 Task: Look for space in Martaban, Myanmar from 5th September, 2023 to 13th September, 2023 for 6 adults in price range Rs.15000 to Rs.20000. Place can be entire place with 3 bedrooms having 3 beds and 3 bathrooms. Property type can be house, flat, guest house. Amenities needed are: washing machine. Booking option can be shelf check-in. Required host language is English.
Action: Mouse moved to (437, 90)
Screenshot: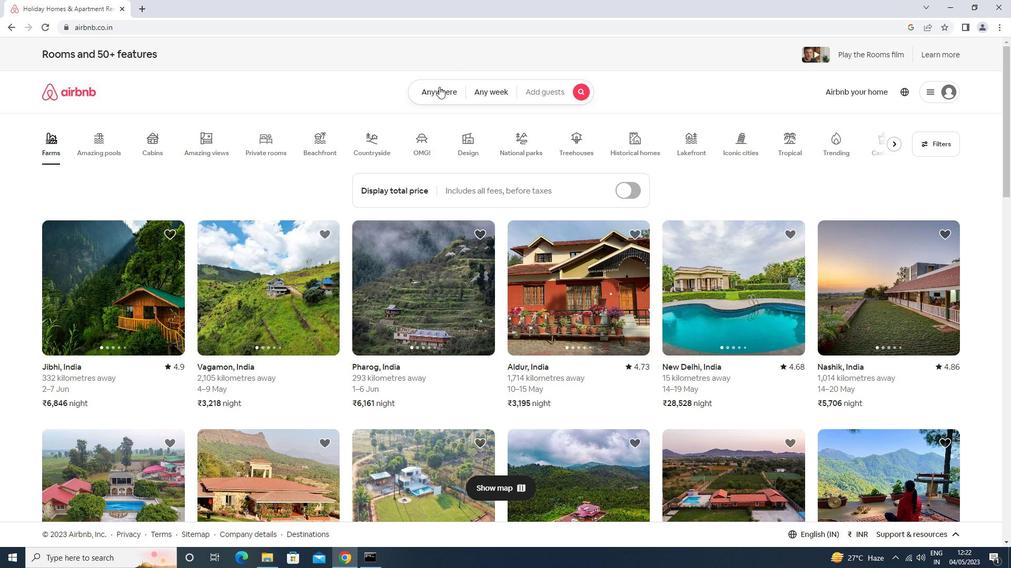 
Action: Mouse pressed left at (437, 90)
Screenshot: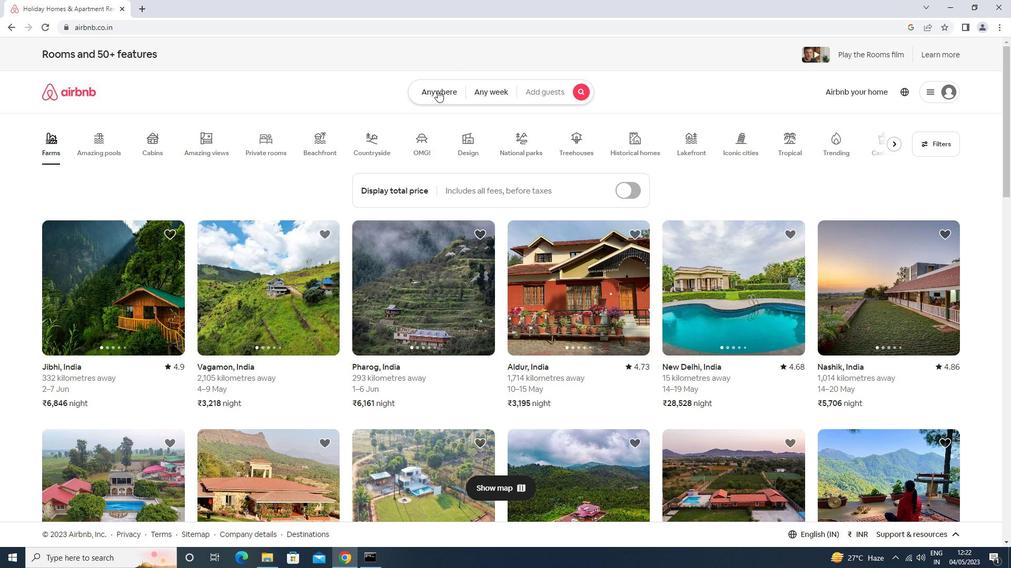 
Action: Mouse moved to (355, 142)
Screenshot: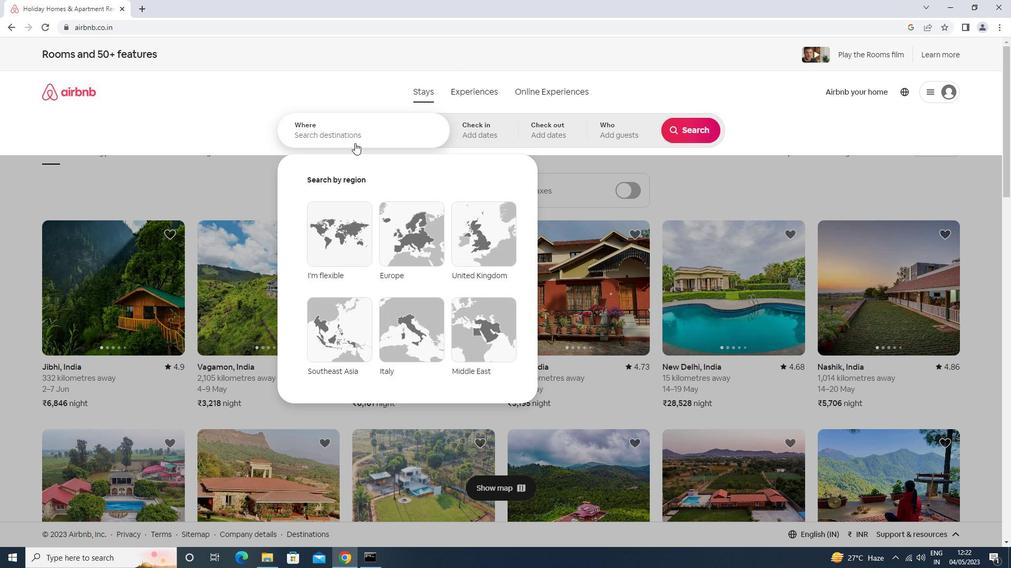 
Action: Mouse pressed left at (355, 142)
Screenshot: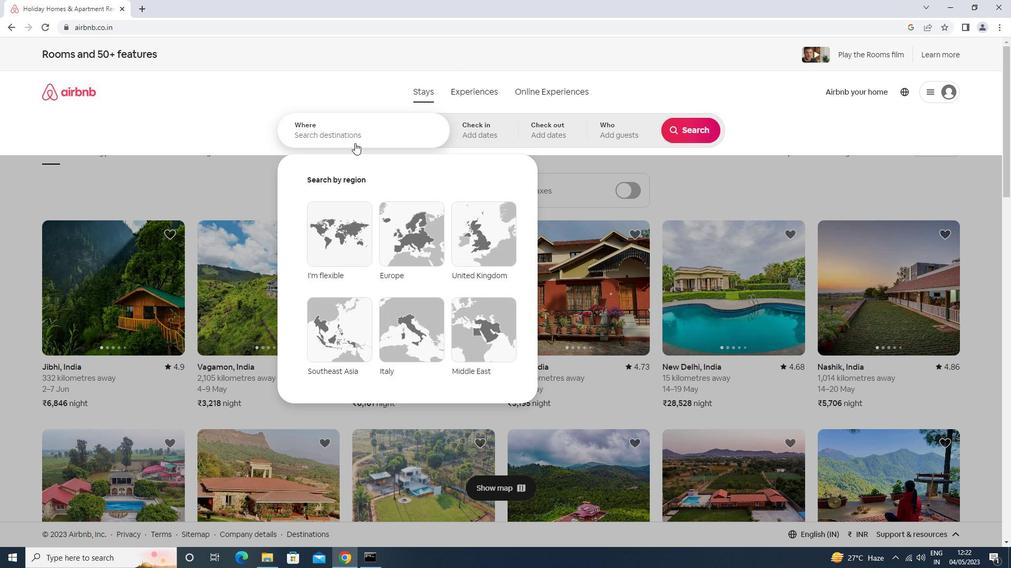 
Action: Mouse moved to (357, 134)
Screenshot: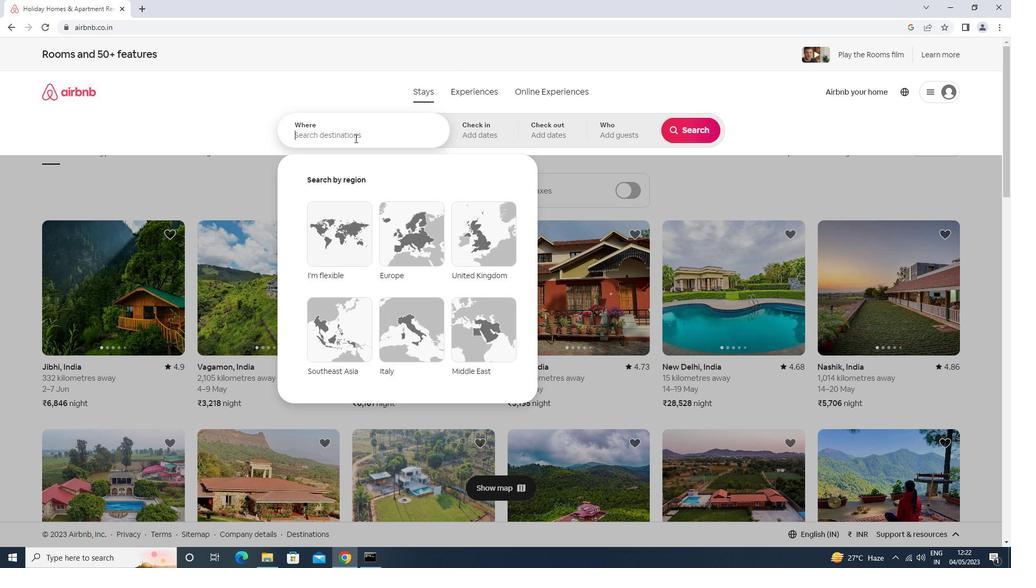 
Action: Key pressed martaban<Key.enter>
Screenshot: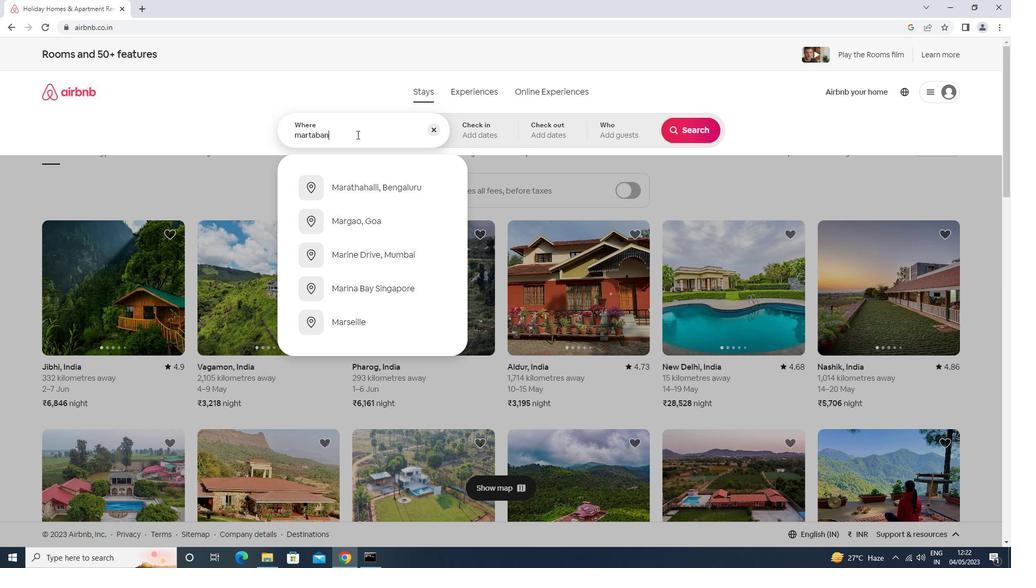 
Action: Mouse moved to (692, 213)
Screenshot: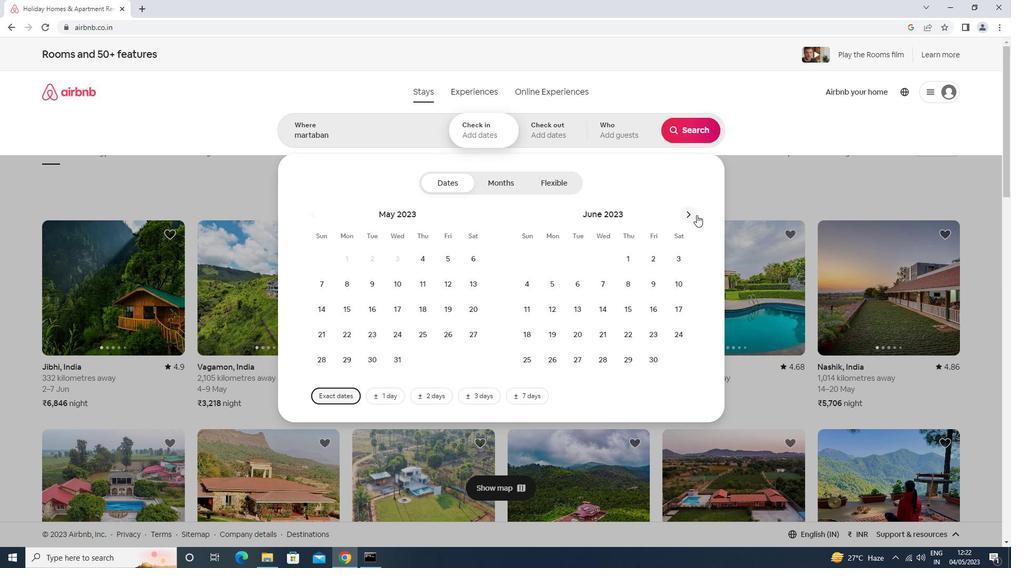
Action: Mouse pressed left at (692, 213)
Screenshot: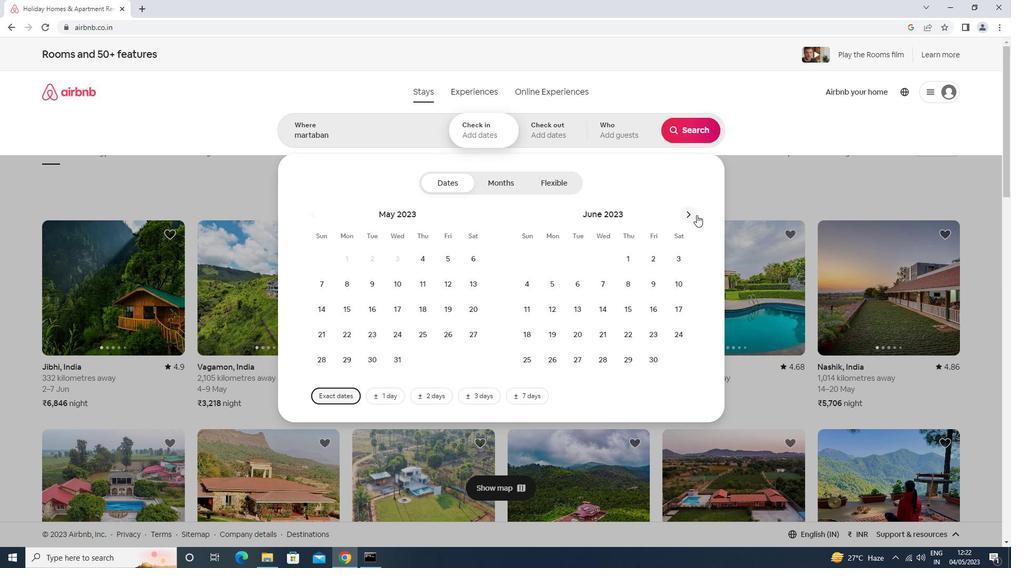 
Action: Mouse moved to (691, 213)
Screenshot: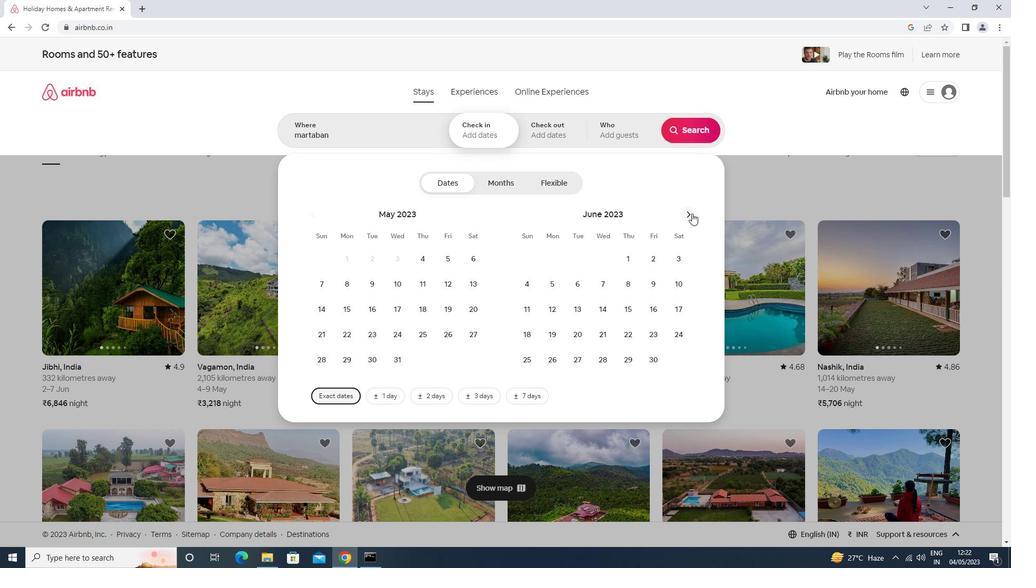 
Action: Mouse pressed left at (691, 213)
Screenshot: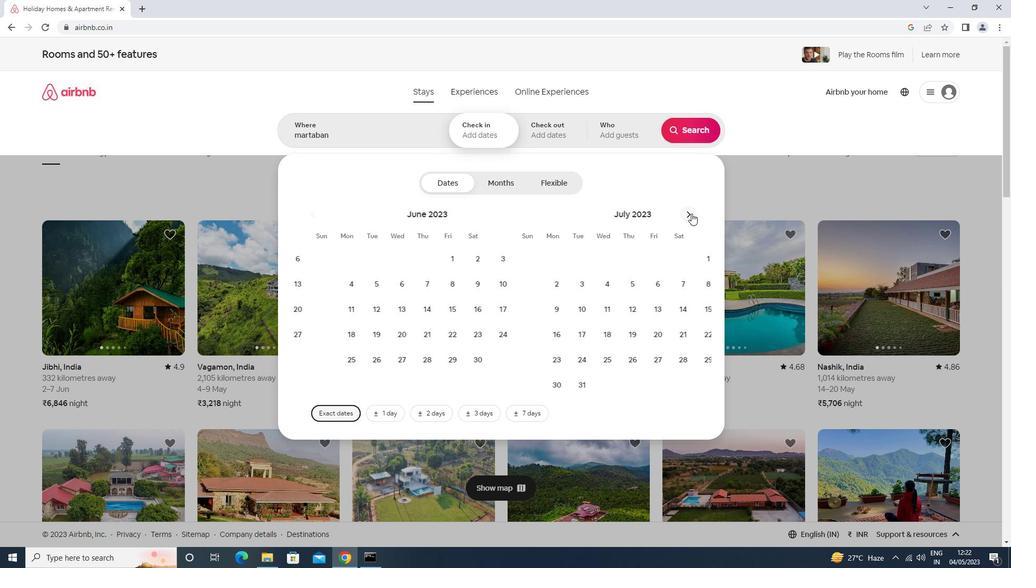 
Action: Mouse pressed left at (691, 213)
Screenshot: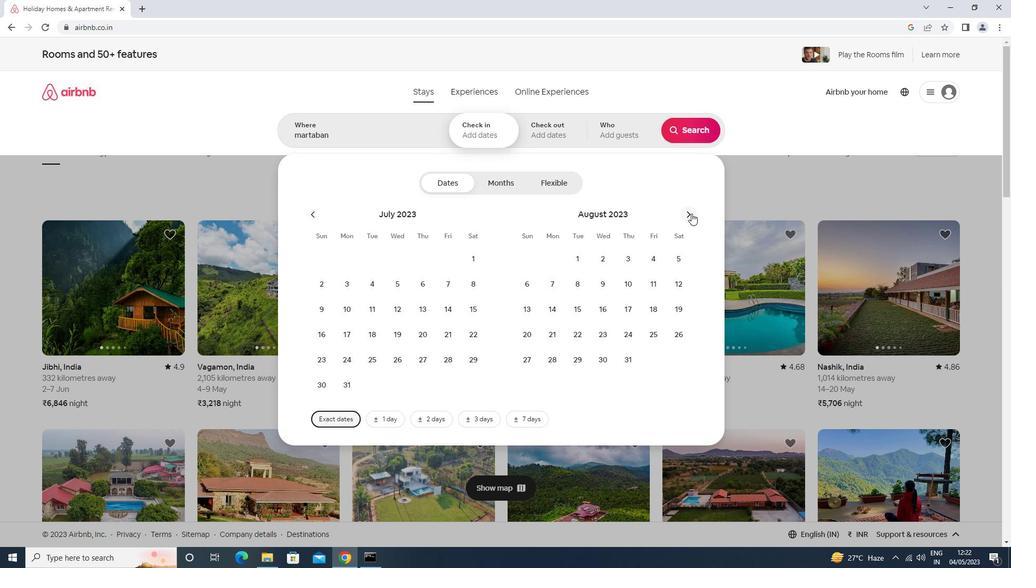 
Action: Mouse moved to (578, 289)
Screenshot: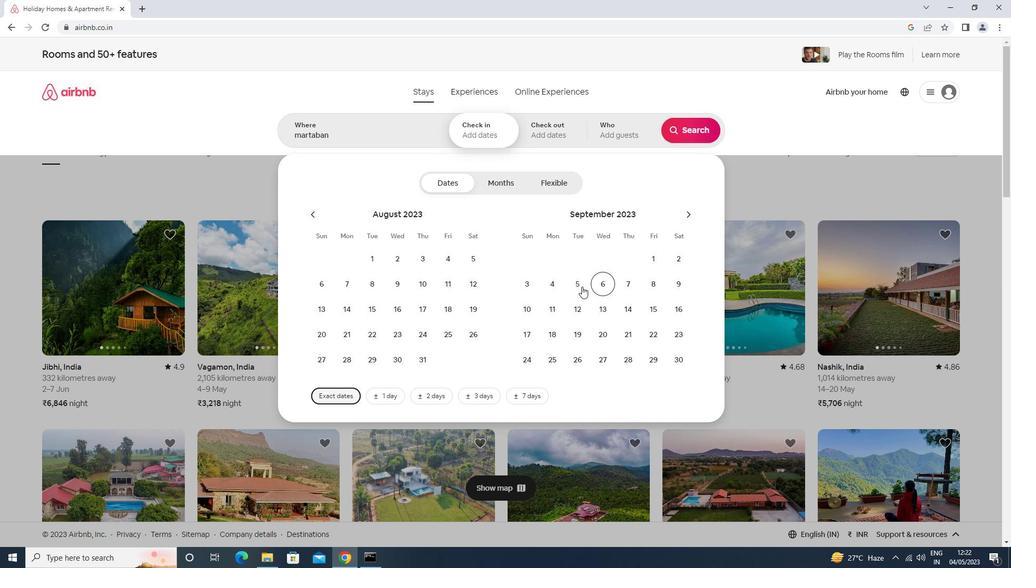 
Action: Mouse pressed left at (578, 289)
Screenshot: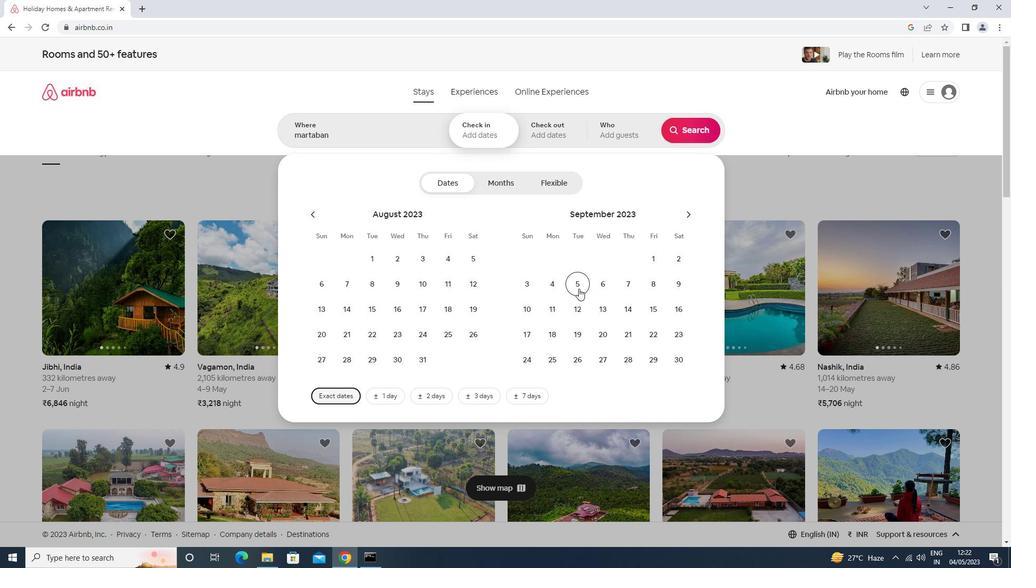 
Action: Mouse moved to (603, 316)
Screenshot: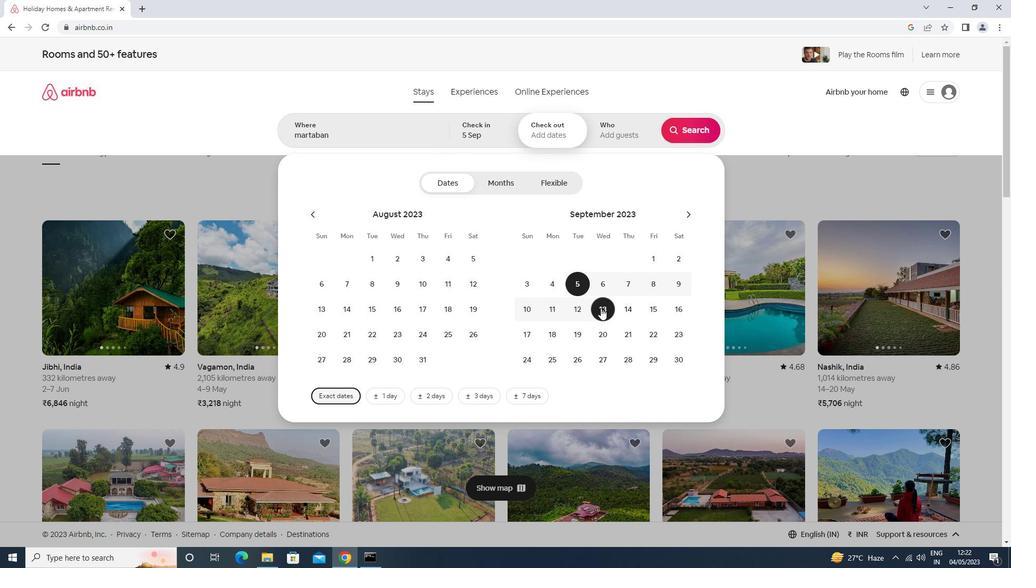 
Action: Mouse pressed left at (603, 316)
Screenshot: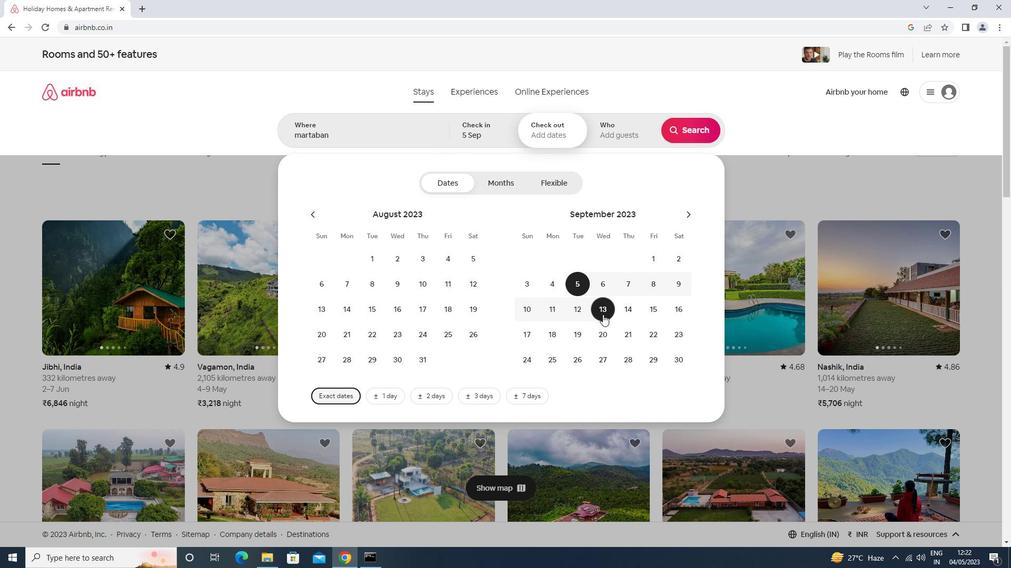 
Action: Mouse moved to (607, 141)
Screenshot: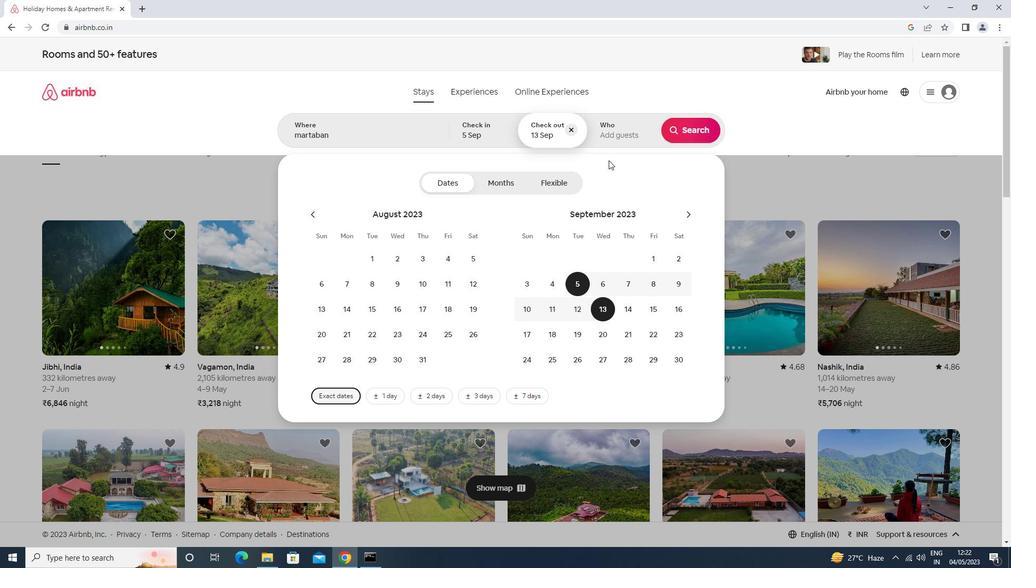 
Action: Mouse pressed left at (607, 141)
Screenshot: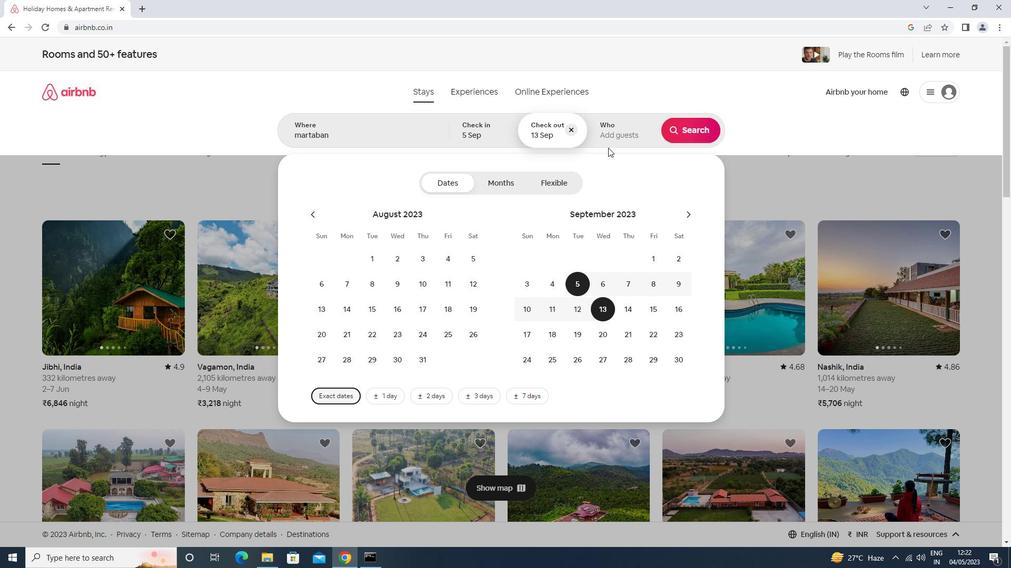 
Action: Mouse moved to (695, 191)
Screenshot: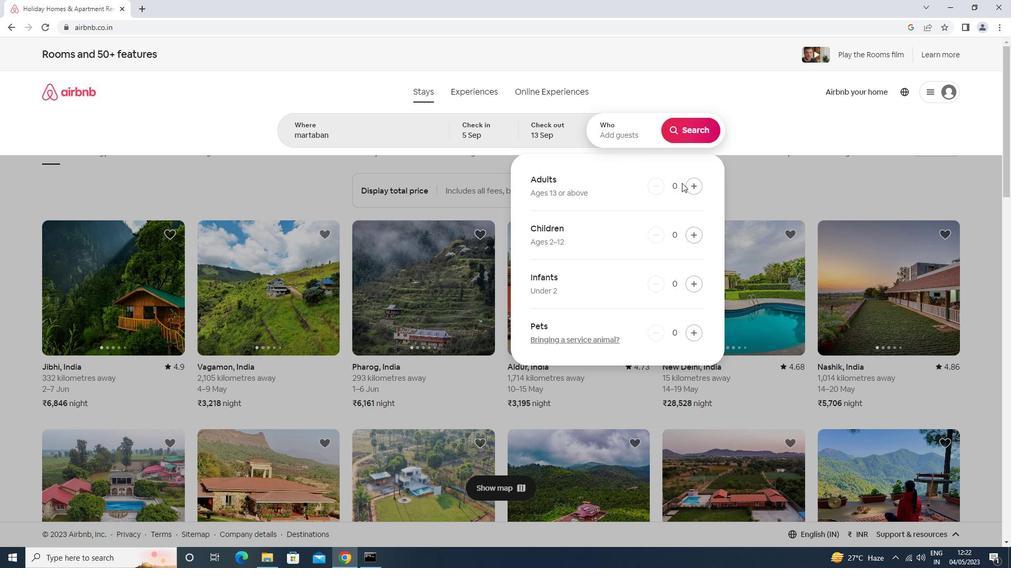 
Action: Mouse pressed left at (695, 191)
Screenshot: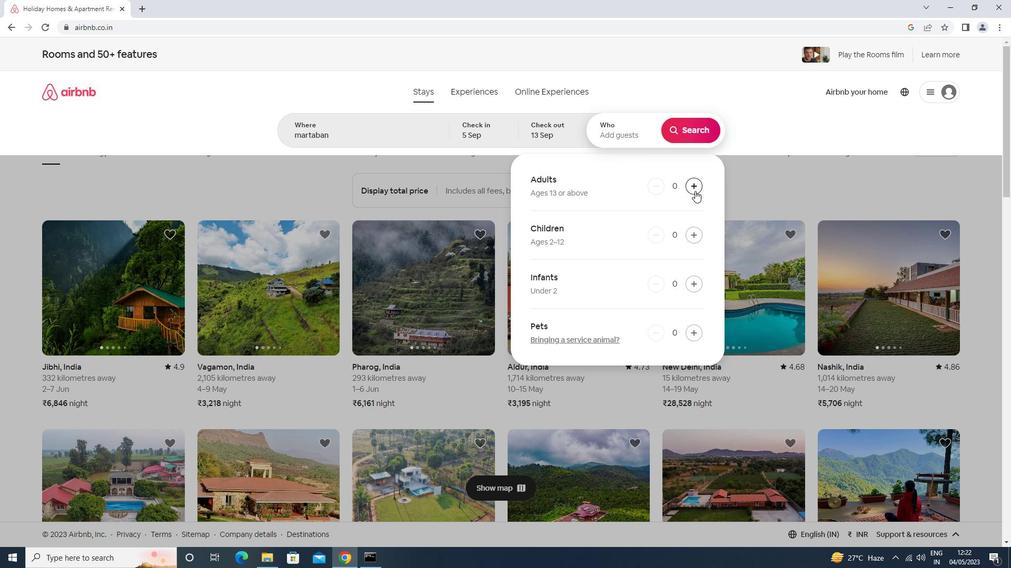 
Action: Mouse pressed left at (695, 191)
Screenshot: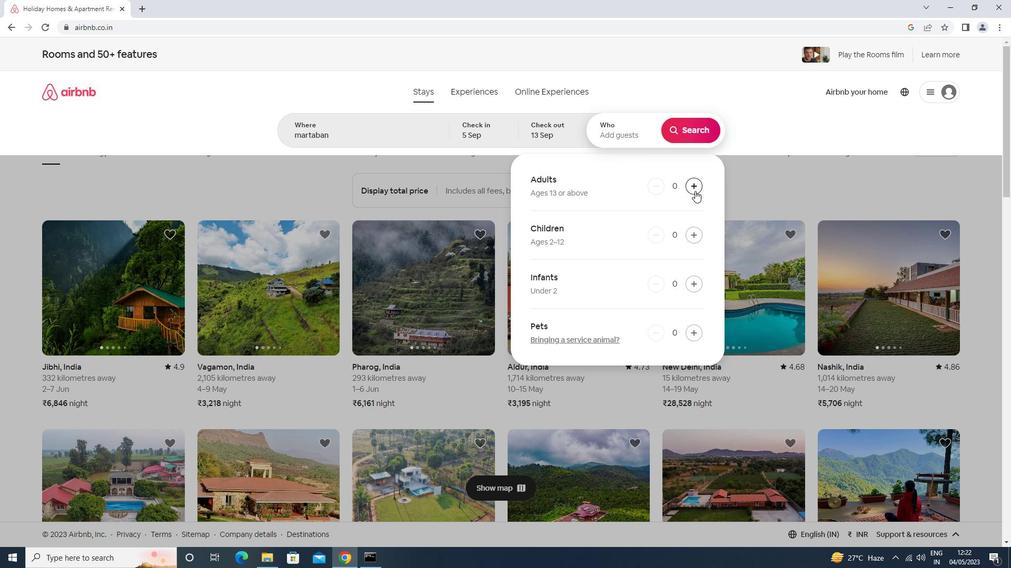 
Action: Mouse pressed left at (695, 191)
Screenshot: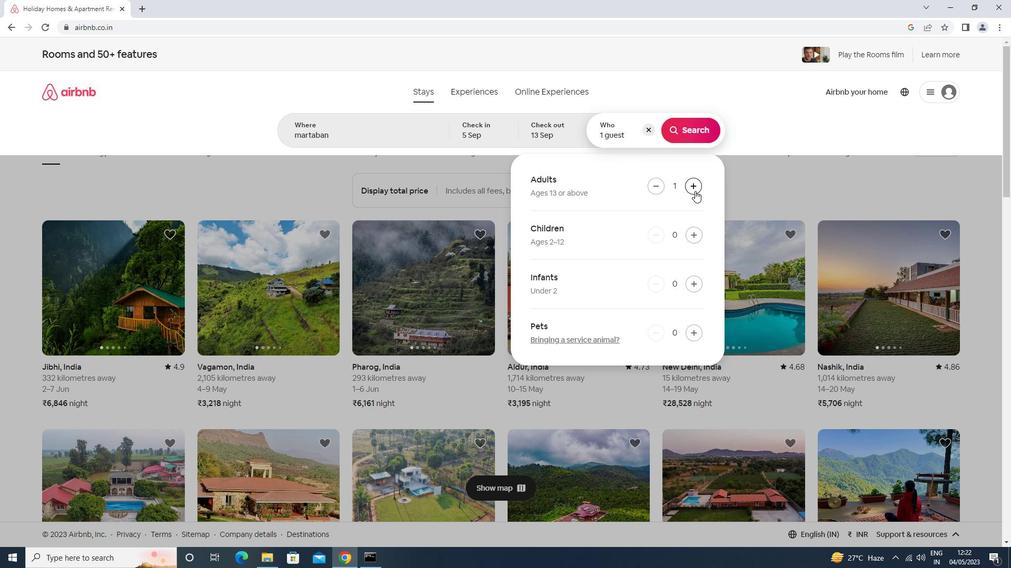 
Action: Mouse pressed left at (695, 191)
Screenshot: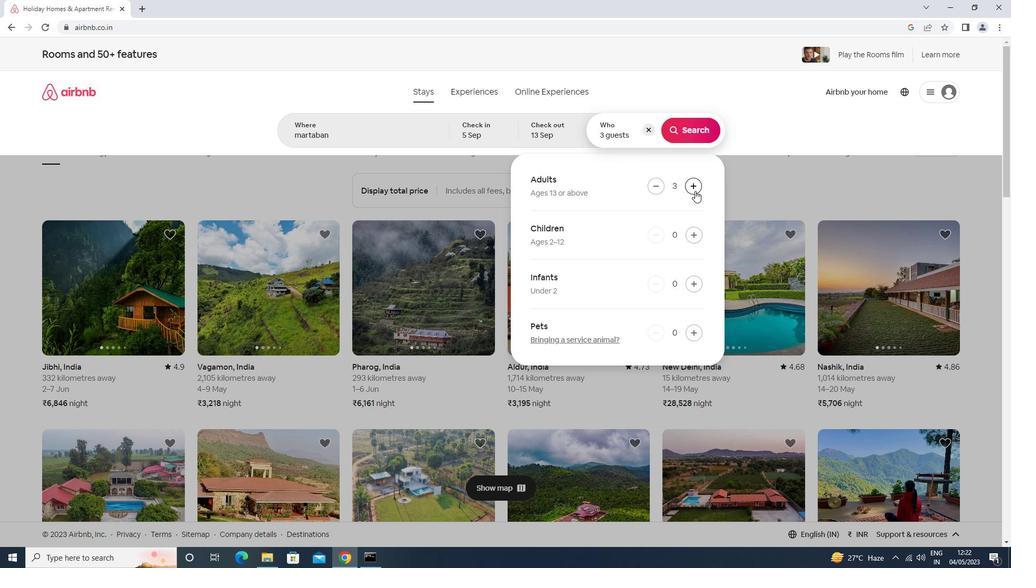 
Action: Mouse pressed left at (695, 191)
Screenshot: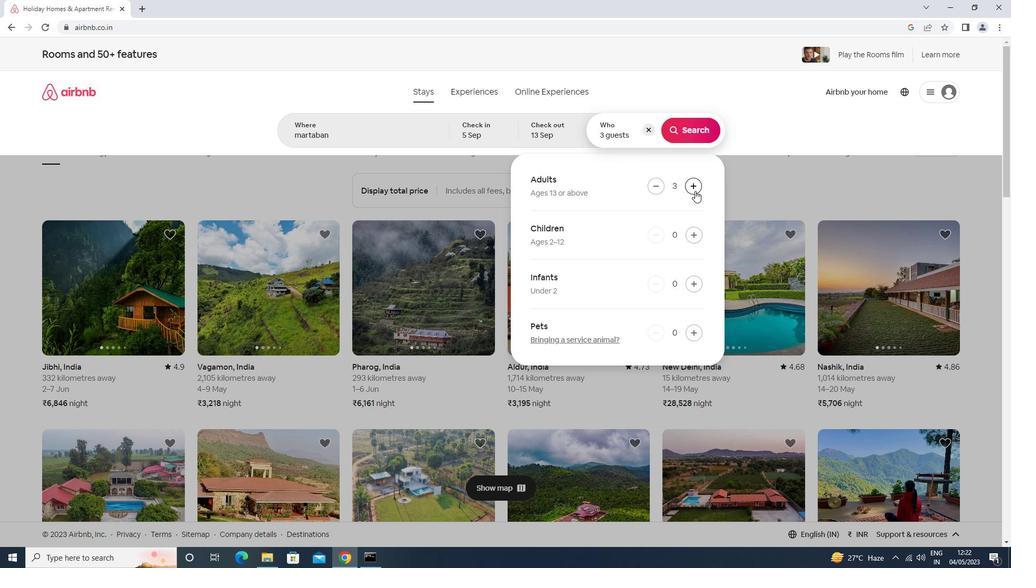 
Action: Mouse pressed left at (695, 191)
Screenshot: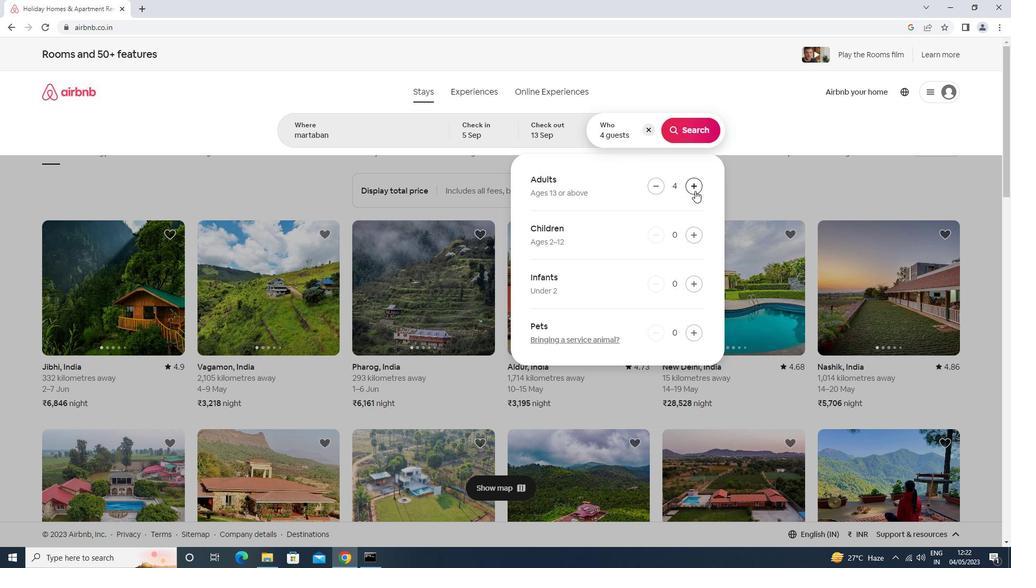 
Action: Mouse moved to (693, 126)
Screenshot: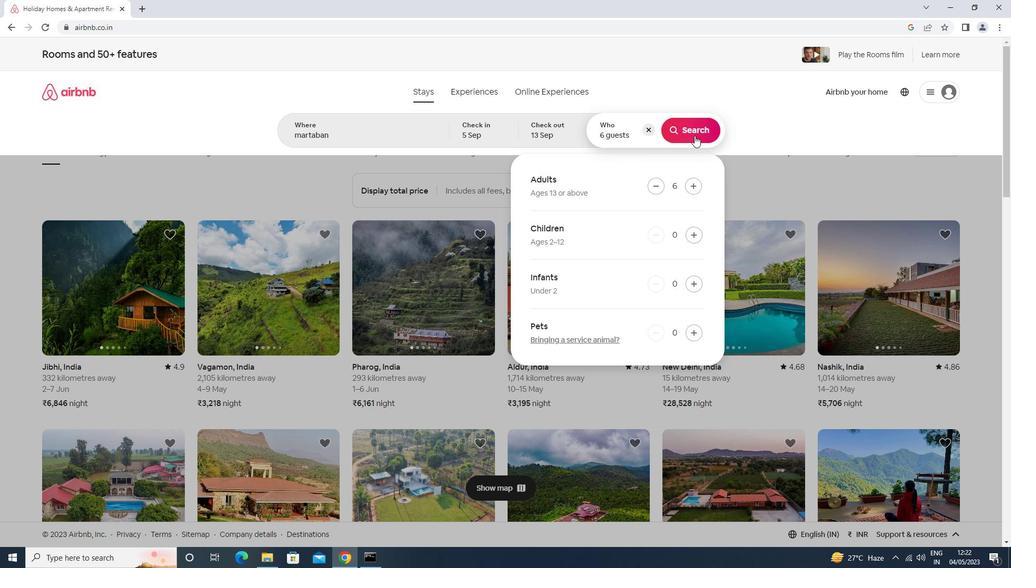 
Action: Mouse pressed left at (693, 126)
Screenshot: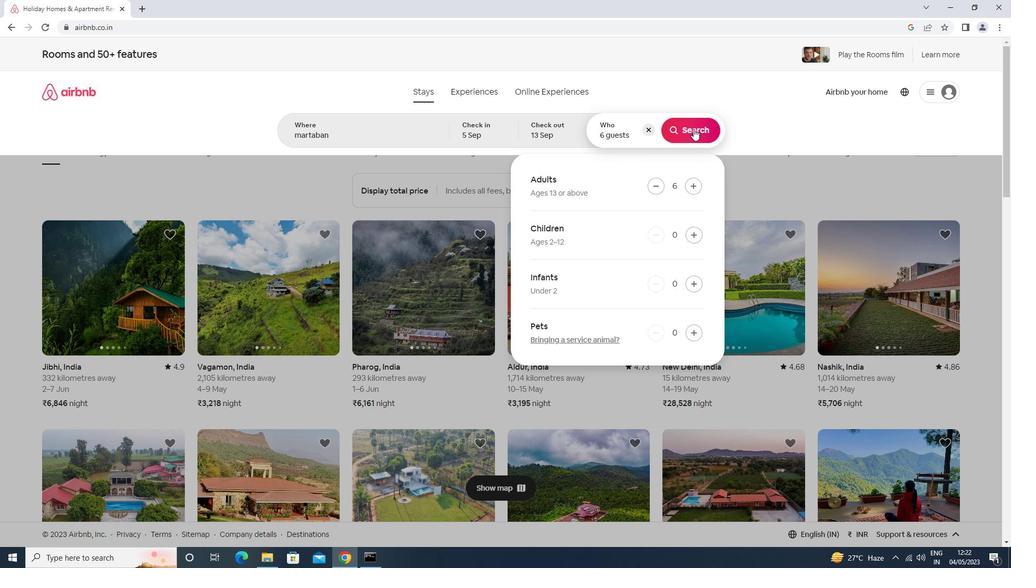 
Action: Mouse moved to (975, 95)
Screenshot: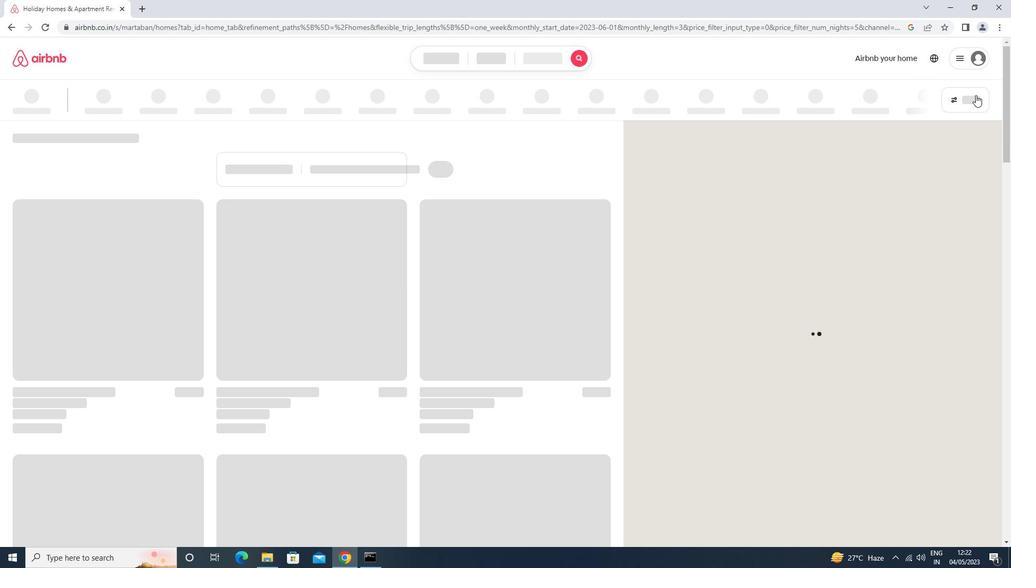 
Action: Mouse pressed left at (975, 95)
Screenshot: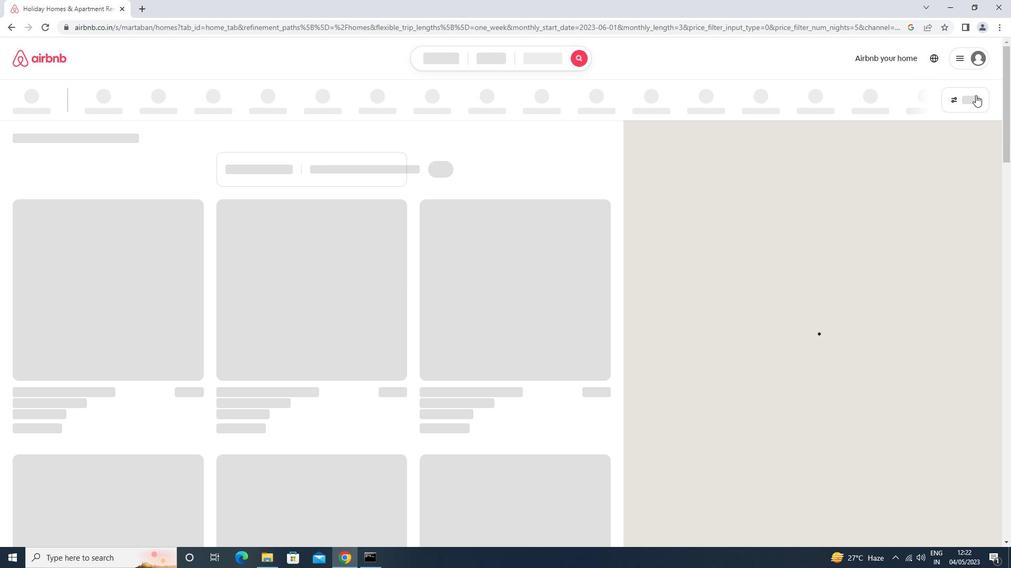 
Action: Mouse moved to (971, 99)
Screenshot: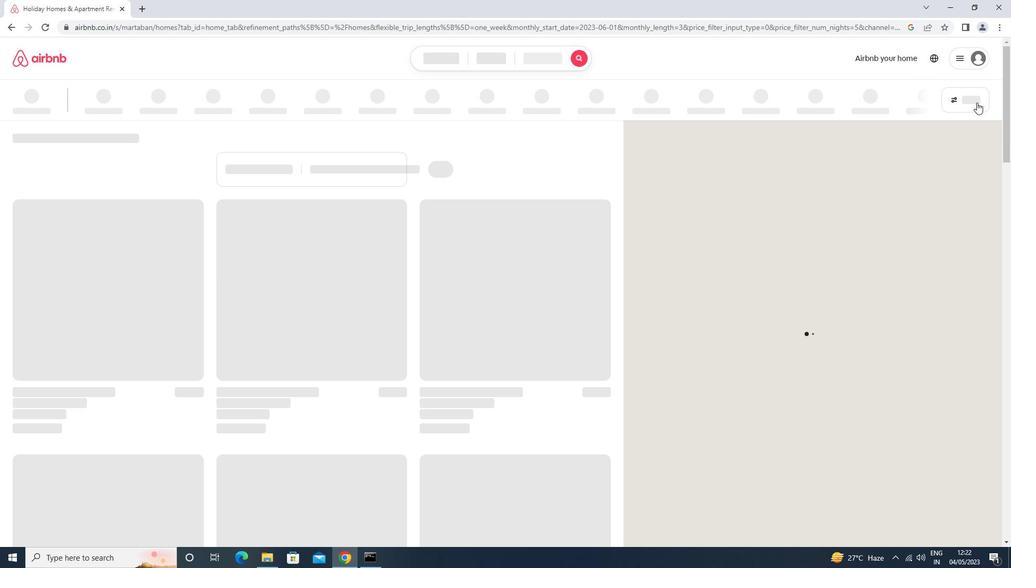 
Action: Mouse pressed left at (971, 99)
Screenshot: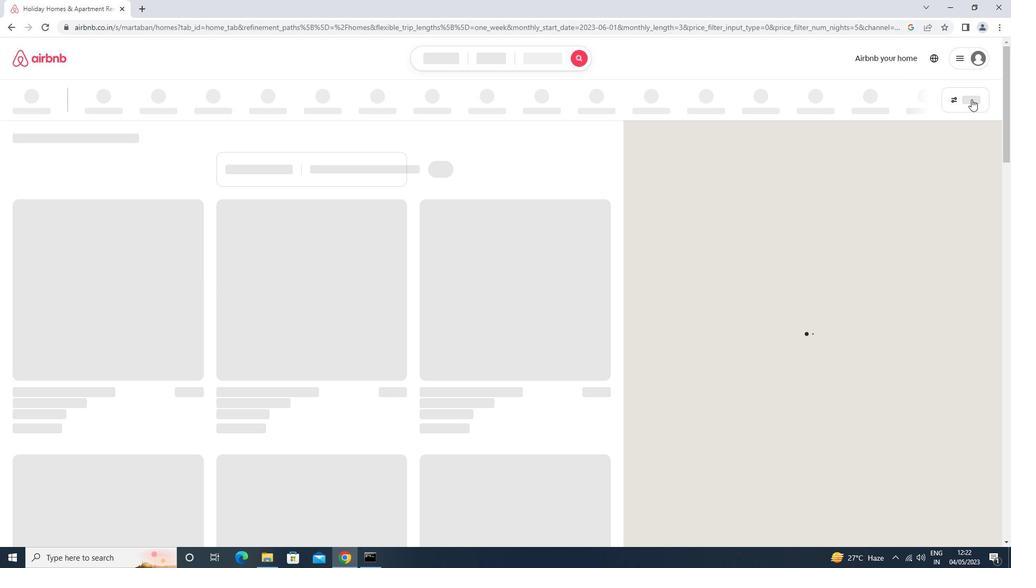 
Action: Mouse moved to (969, 99)
Screenshot: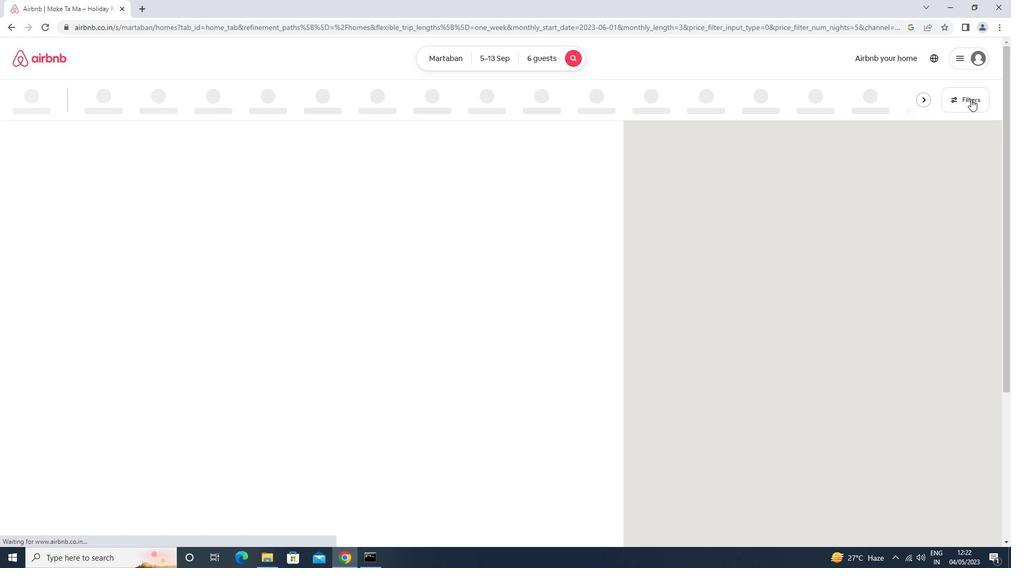 
Action: Mouse pressed left at (969, 99)
Screenshot: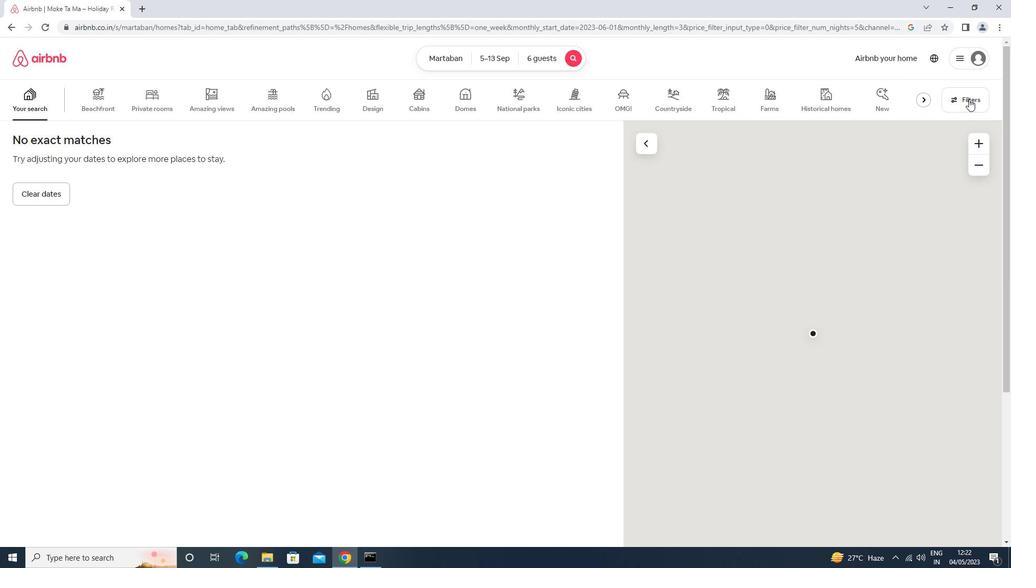 
Action: Mouse moved to (476, 168)
Screenshot: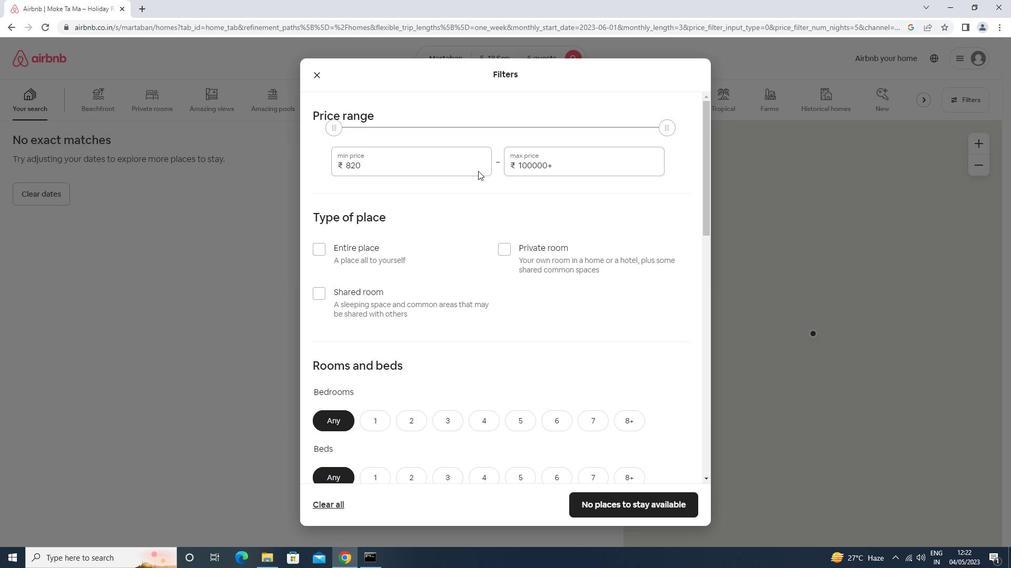 
Action: Mouse pressed left at (476, 168)
Screenshot: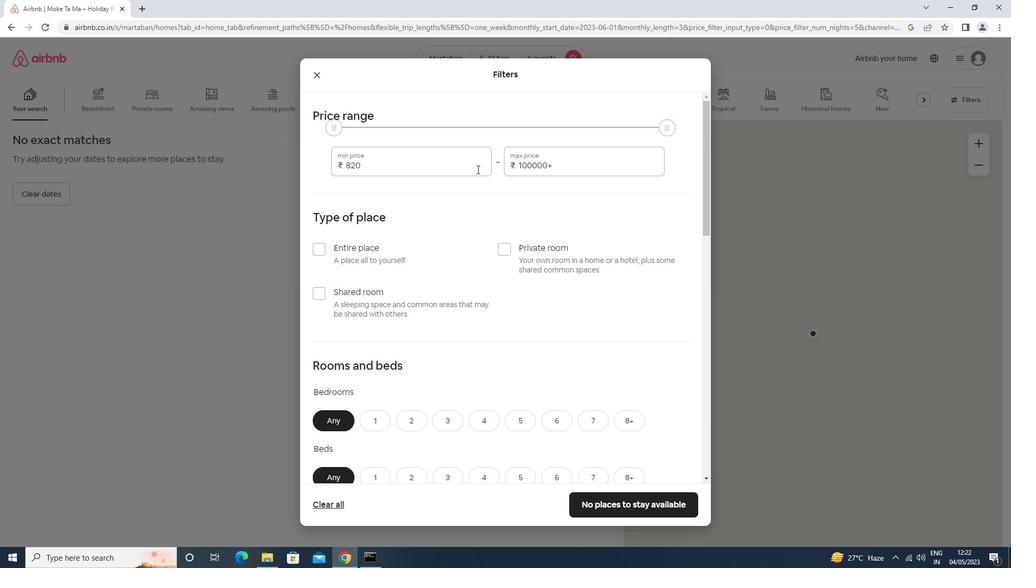 
Action: Key pressed <Key.backspace><Key.backspace><Key.backspace><Key.backspace><Key.backspace>15000<Key.tab>20000
Screenshot: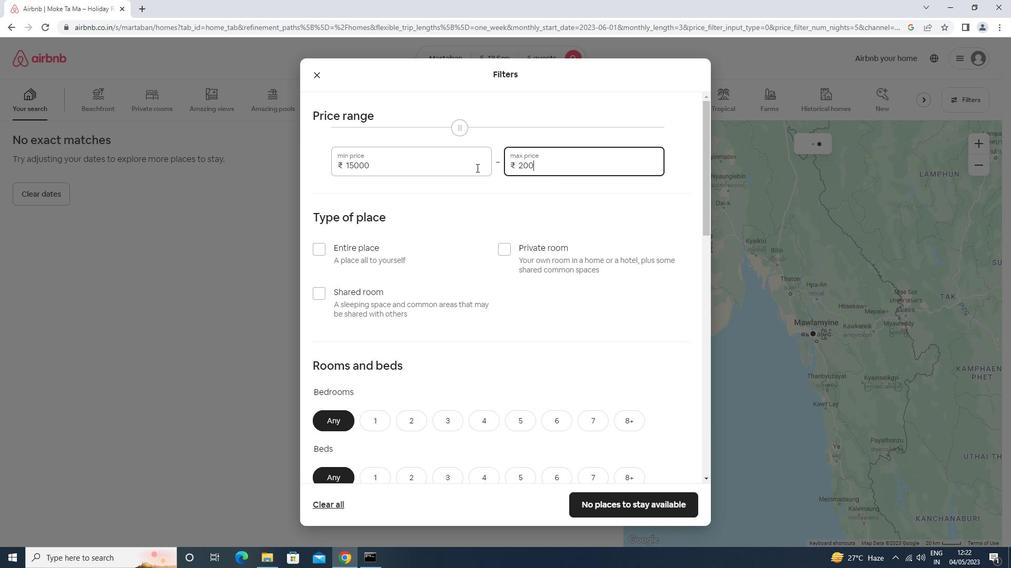 
Action: Mouse moved to (365, 248)
Screenshot: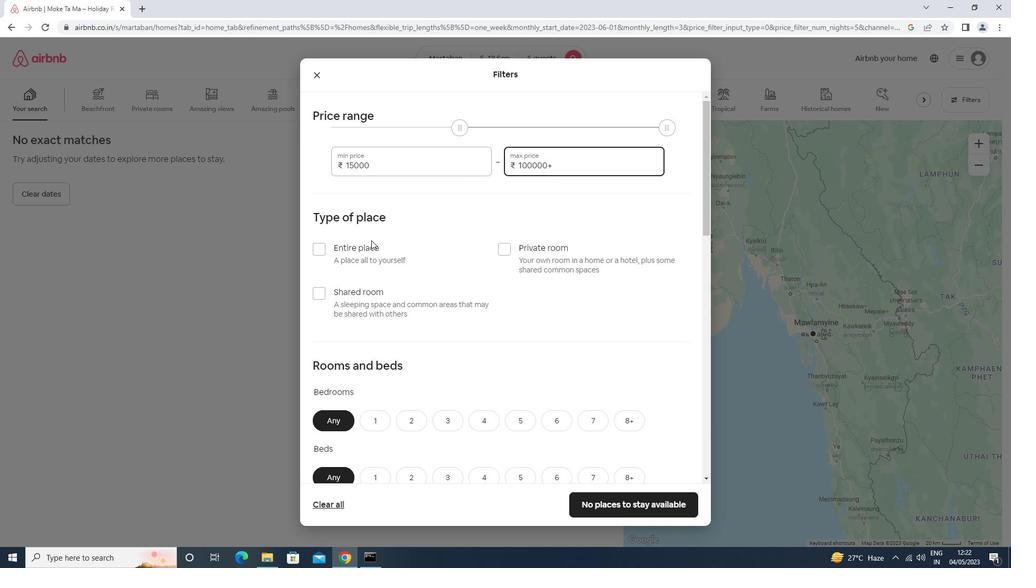 
Action: Mouse pressed left at (365, 248)
Screenshot: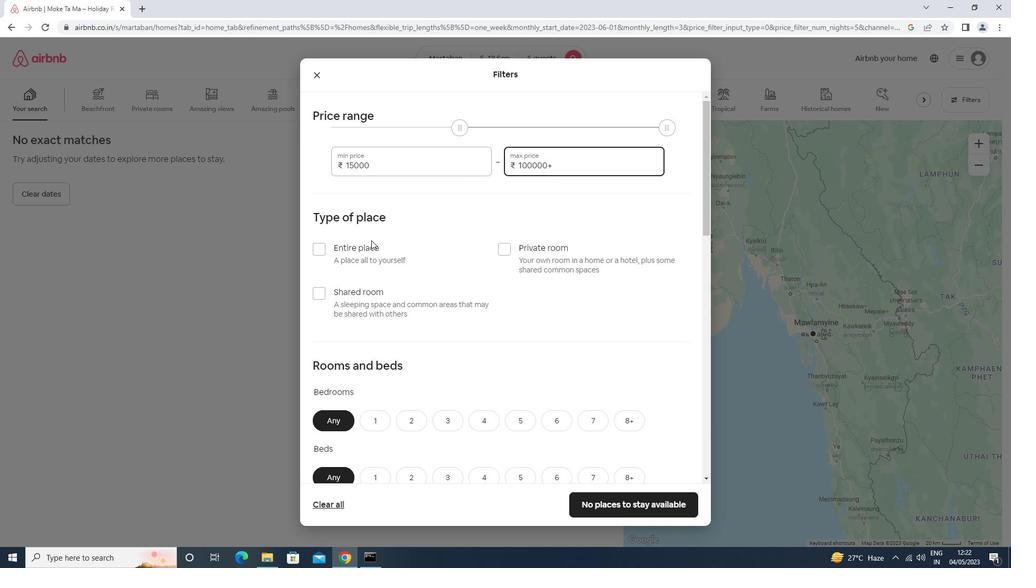 
Action: Mouse moved to (364, 250)
Screenshot: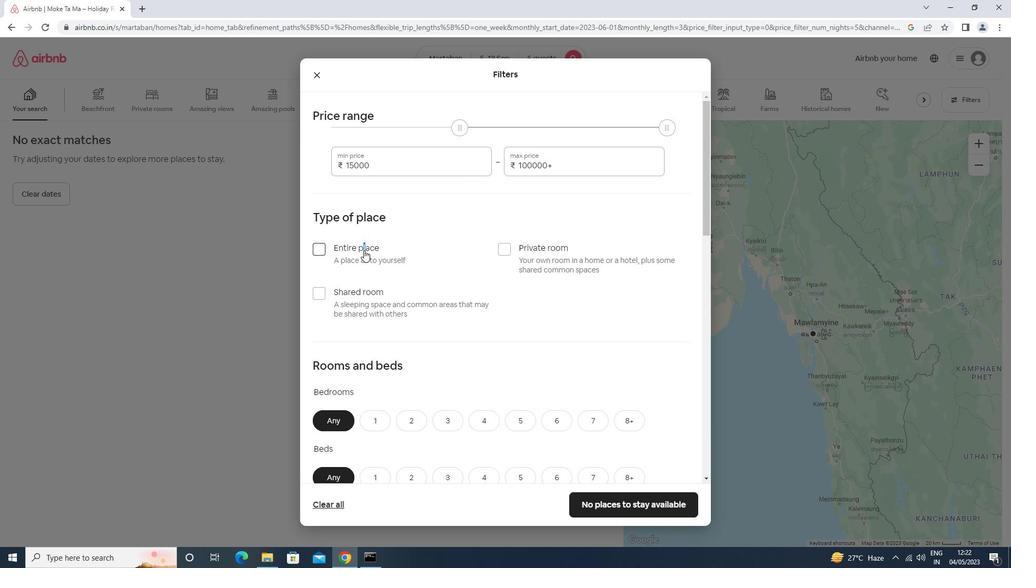 
Action: Mouse scrolled (364, 250) with delta (0, 0)
Screenshot: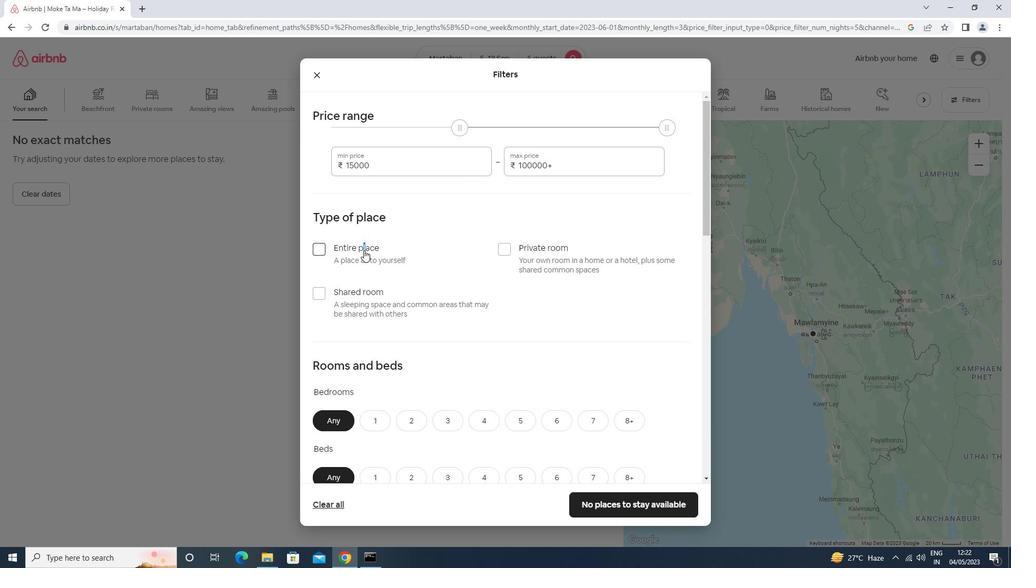 
Action: Mouse scrolled (364, 250) with delta (0, 0)
Screenshot: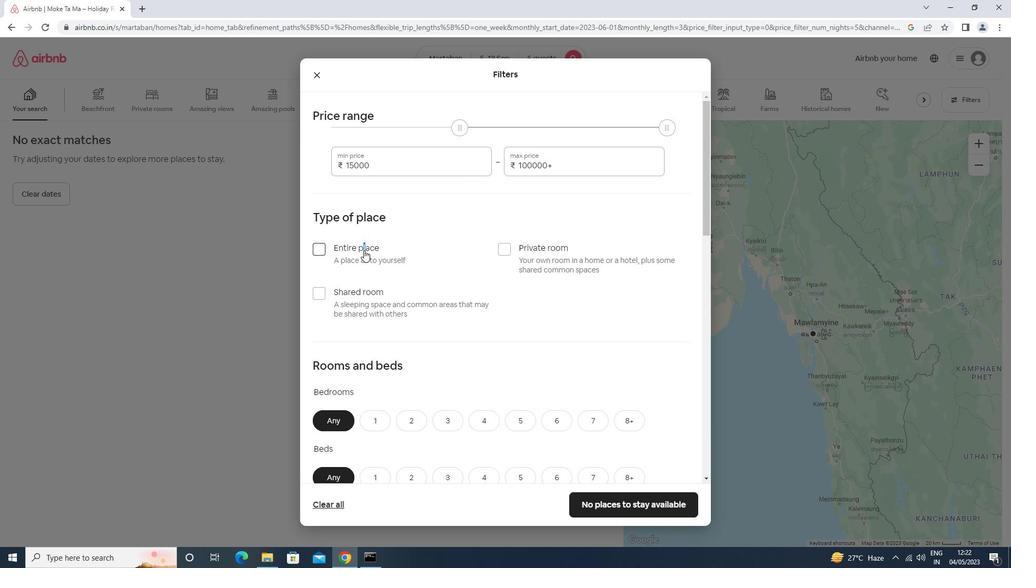 
Action: Mouse scrolled (364, 250) with delta (0, 0)
Screenshot: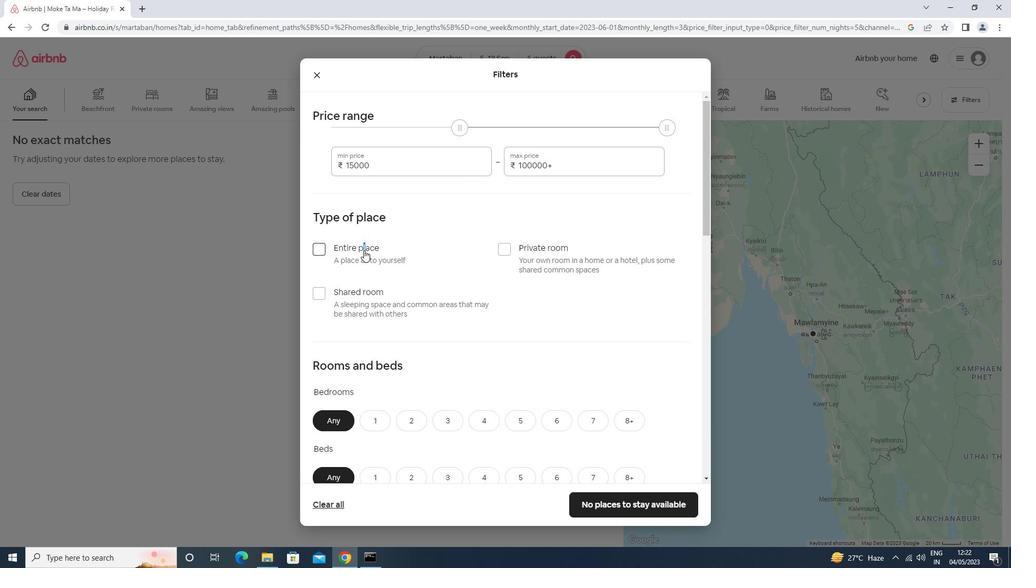 
Action: Mouse moved to (446, 261)
Screenshot: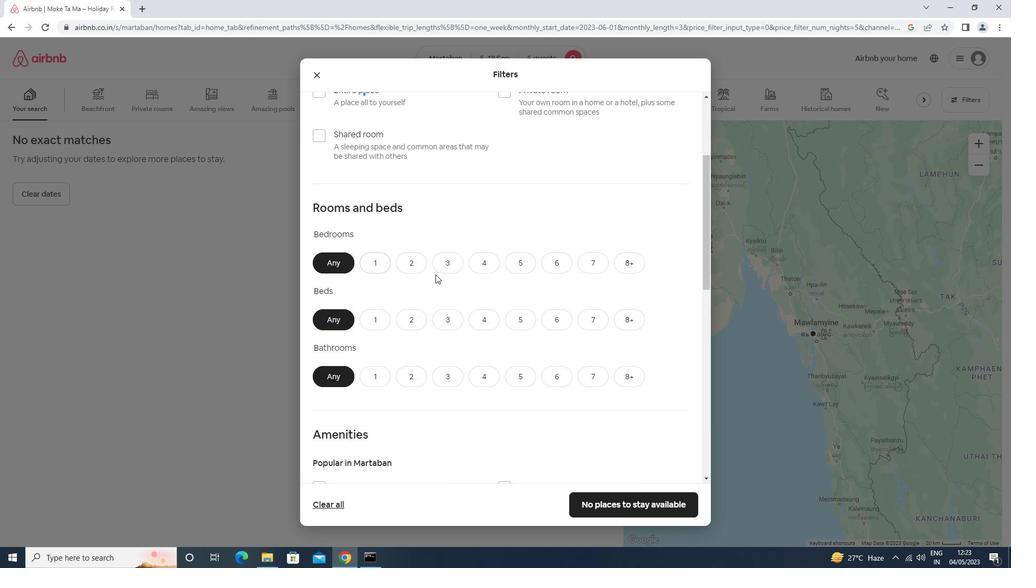 
Action: Mouse pressed left at (446, 261)
Screenshot: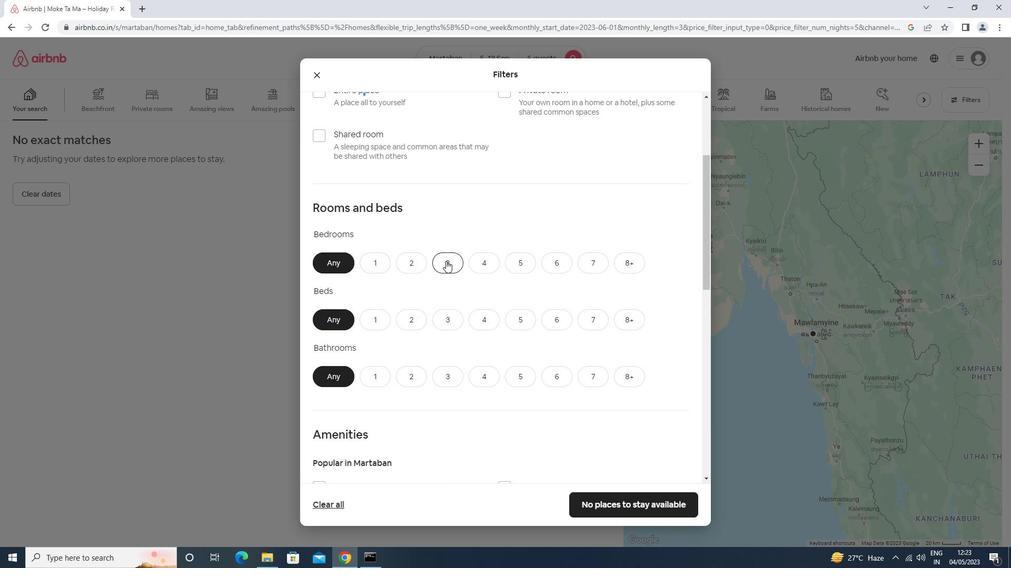 
Action: Mouse moved to (457, 324)
Screenshot: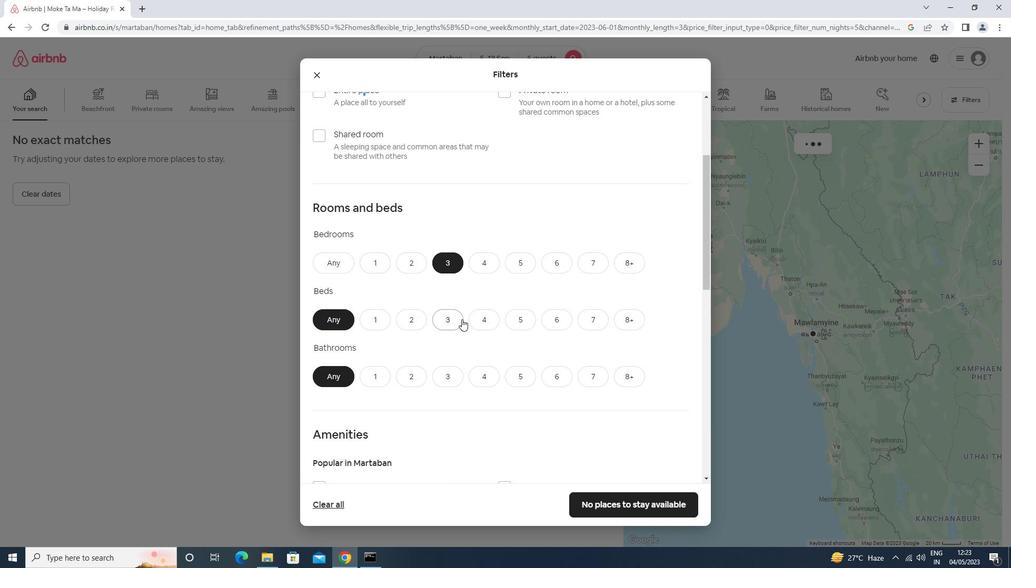 
Action: Mouse pressed left at (457, 324)
Screenshot: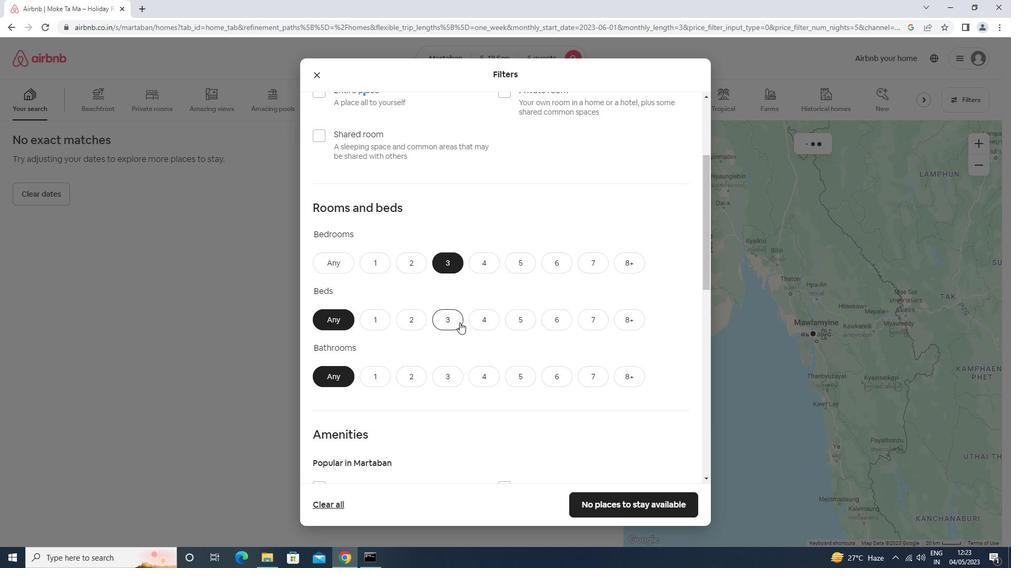 
Action: Mouse moved to (445, 381)
Screenshot: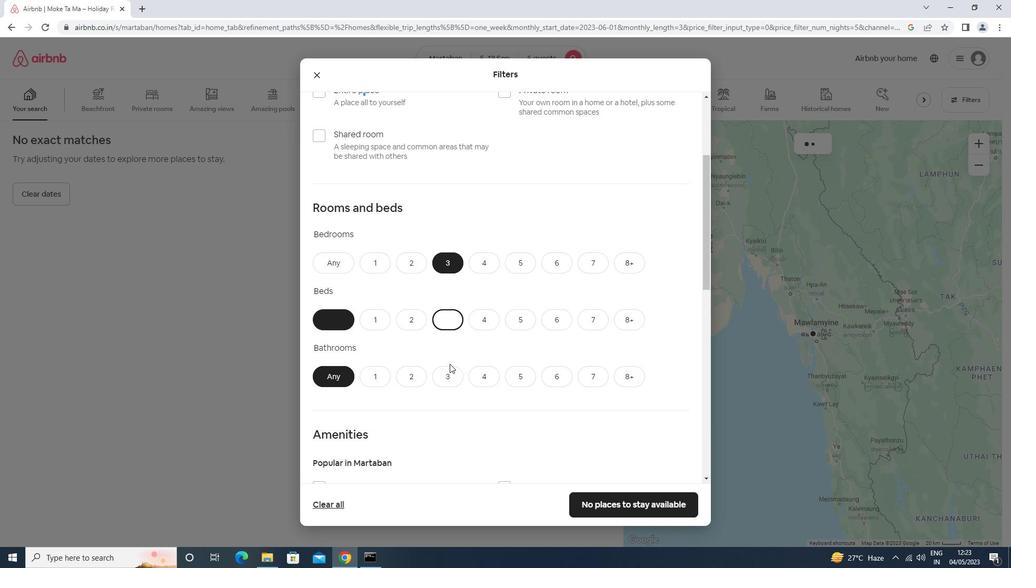 
Action: Mouse pressed left at (445, 381)
Screenshot: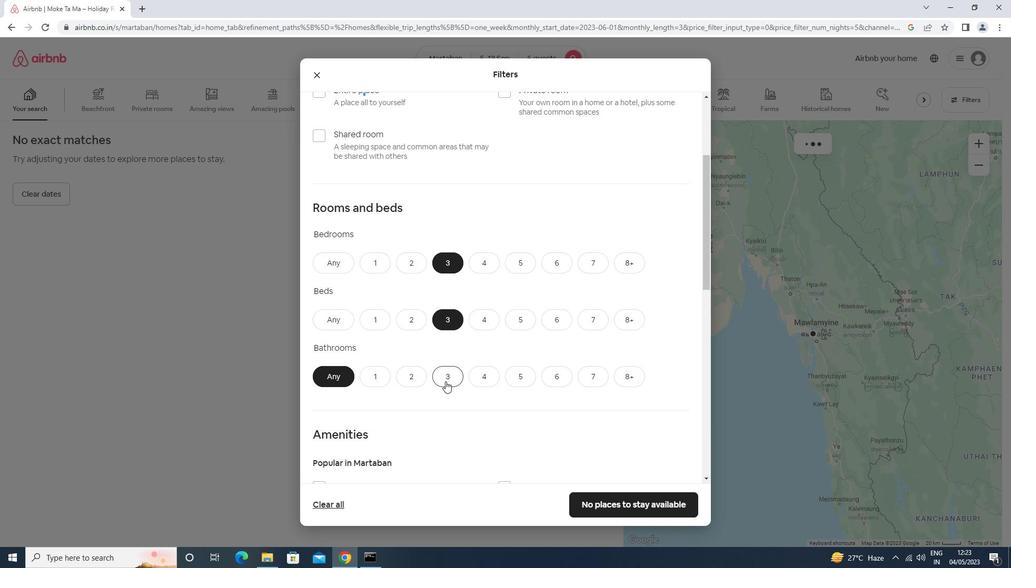 
Action: Mouse moved to (445, 379)
Screenshot: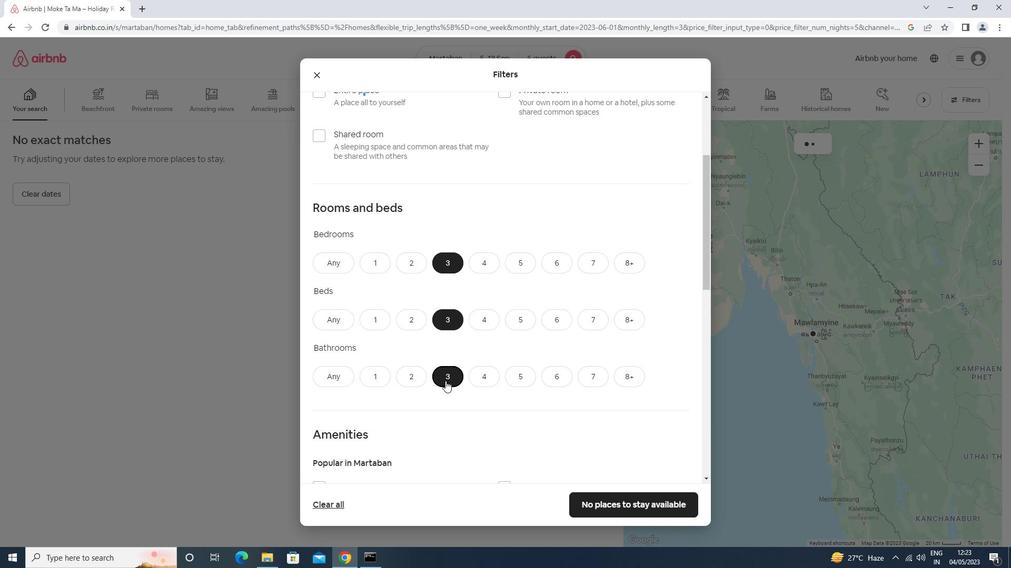 
Action: Mouse scrolled (445, 379) with delta (0, 0)
Screenshot: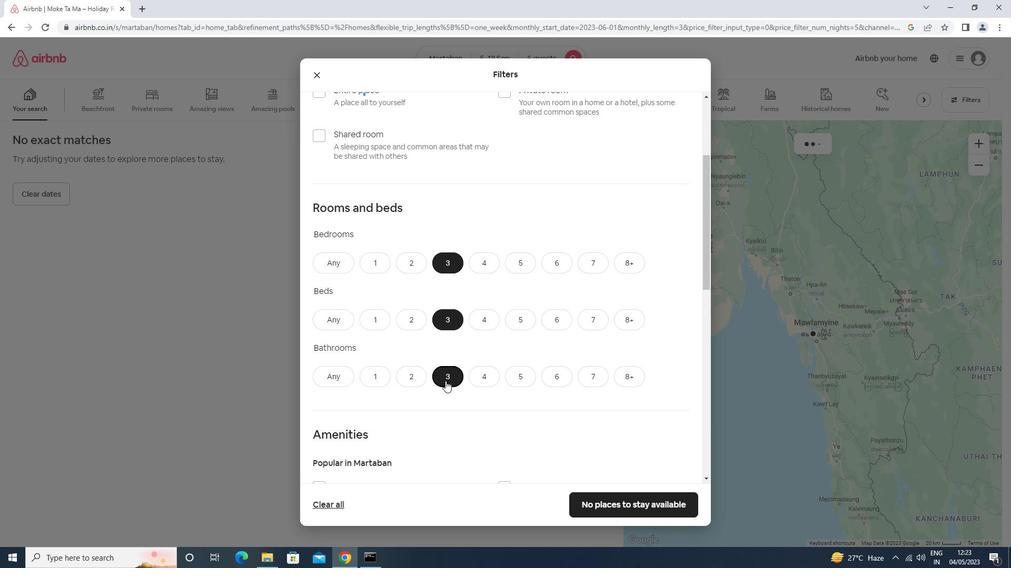 
Action: Mouse scrolled (445, 379) with delta (0, 0)
Screenshot: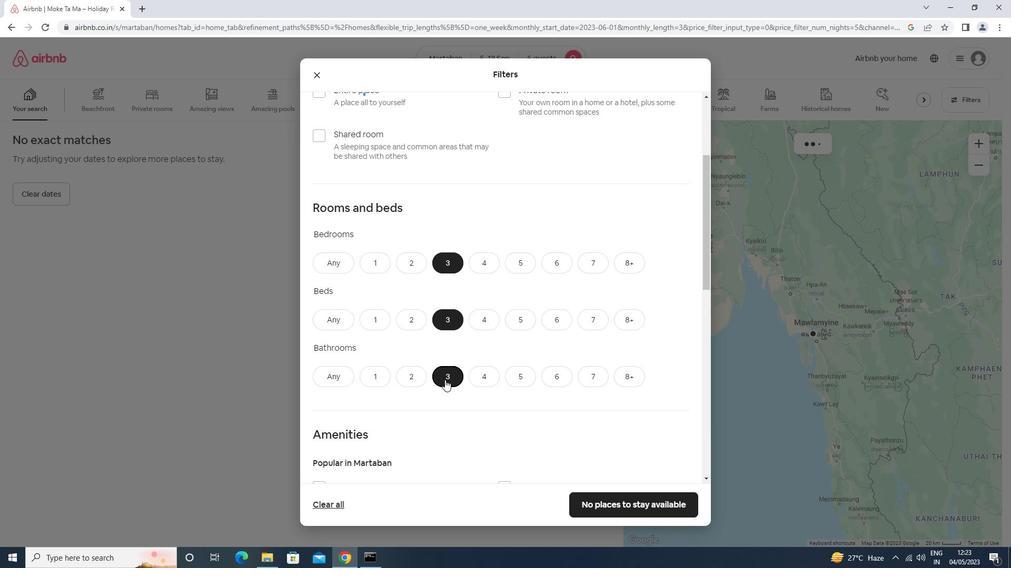 
Action: Mouse scrolled (445, 379) with delta (0, 0)
Screenshot: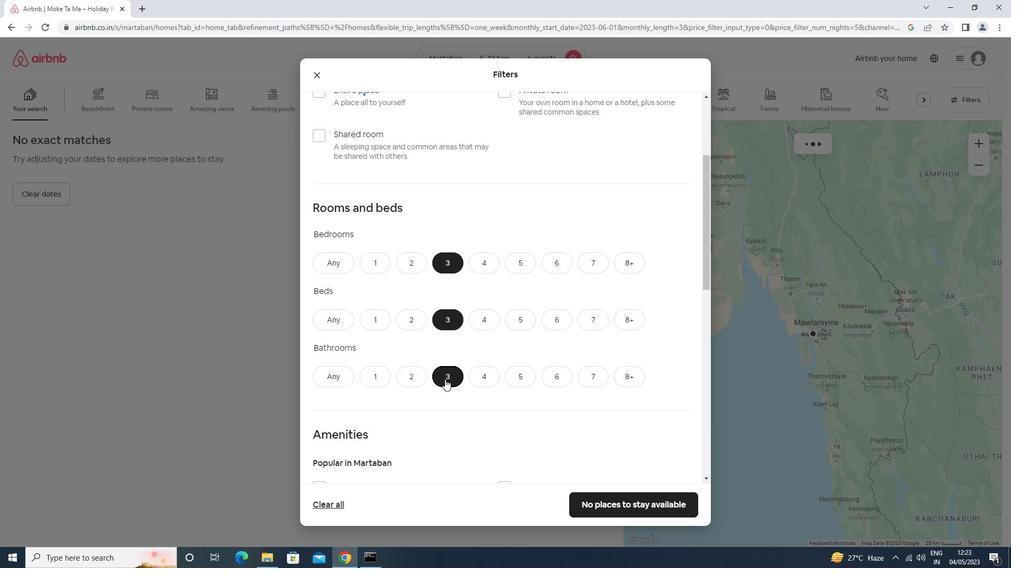 
Action: Mouse scrolled (445, 379) with delta (0, 0)
Screenshot: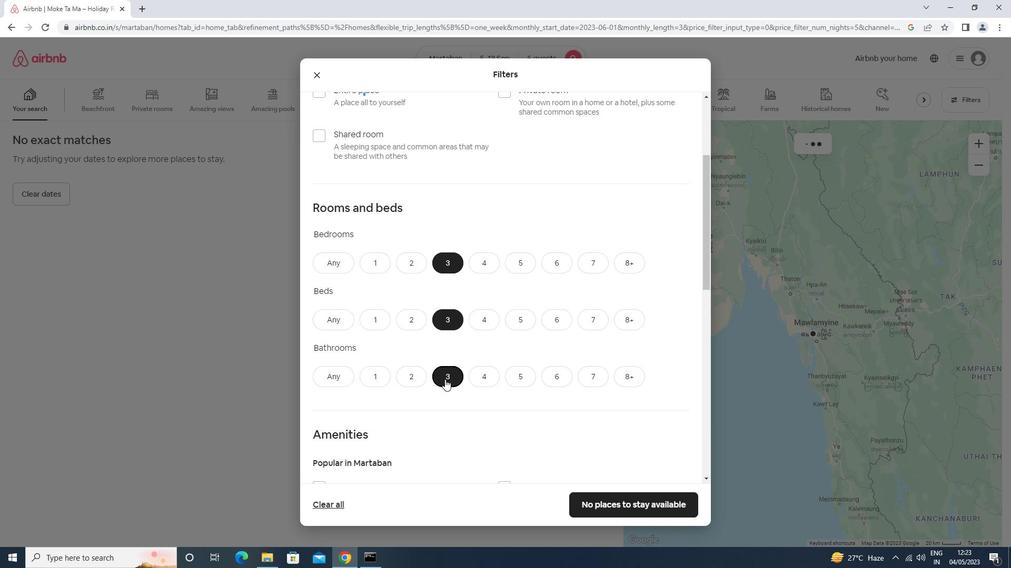 
Action: Mouse moved to (399, 303)
Screenshot: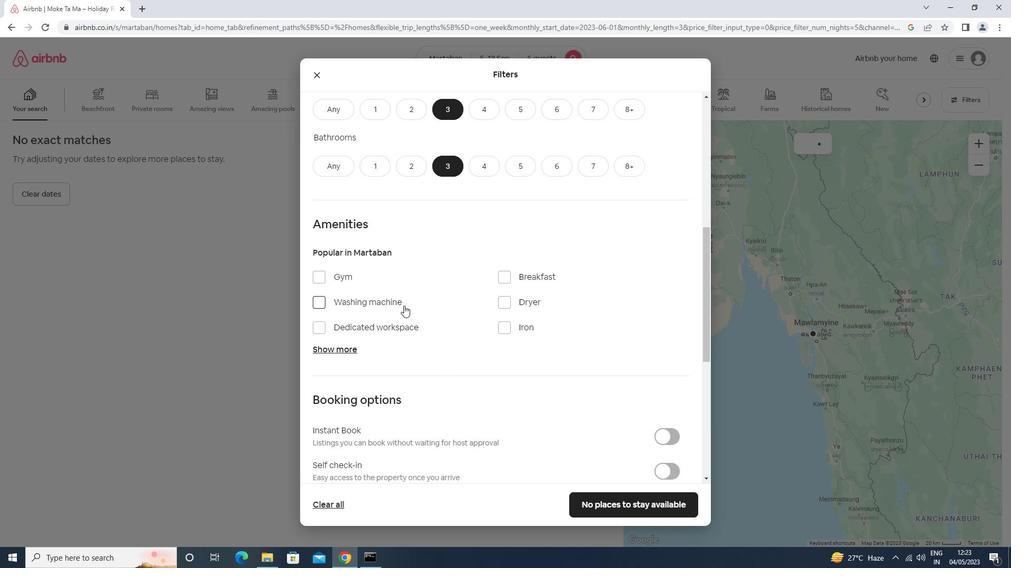 
Action: Mouse pressed left at (399, 303)
Screenshot: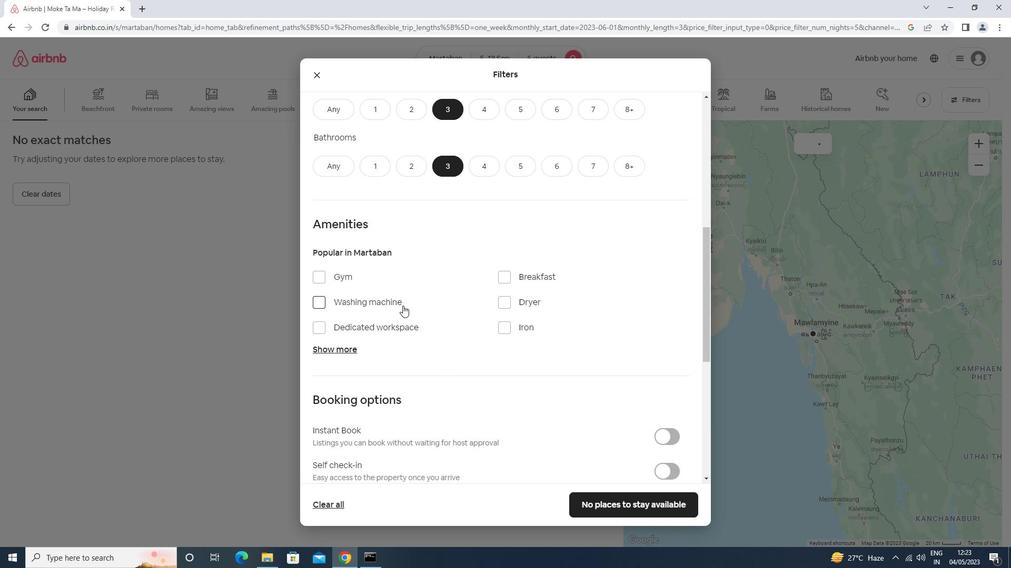 
Action: Mouse moved to (674, 475)
Screenshot: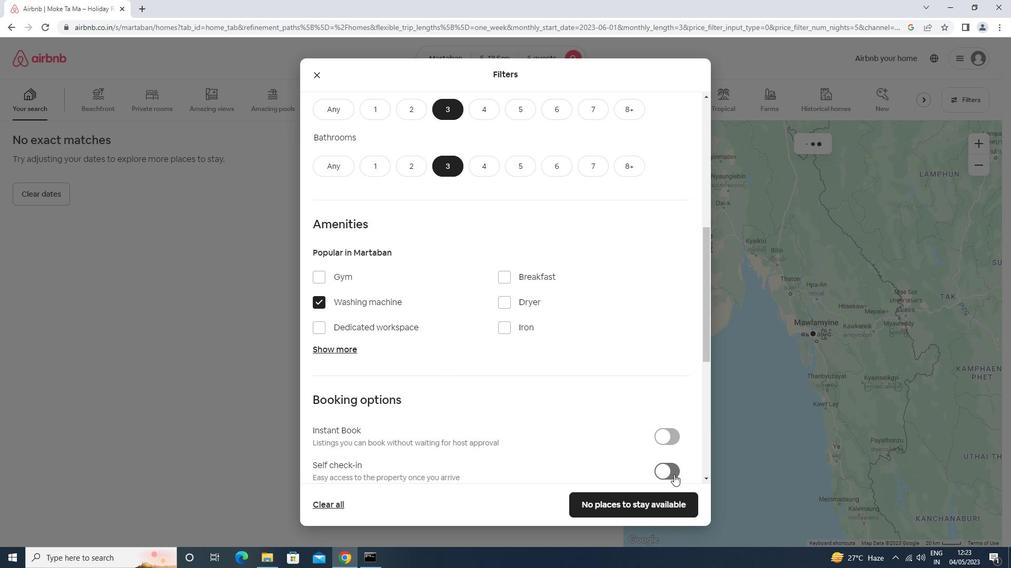 
Action: Mouse pressed left at (674, 475)
Screenshot: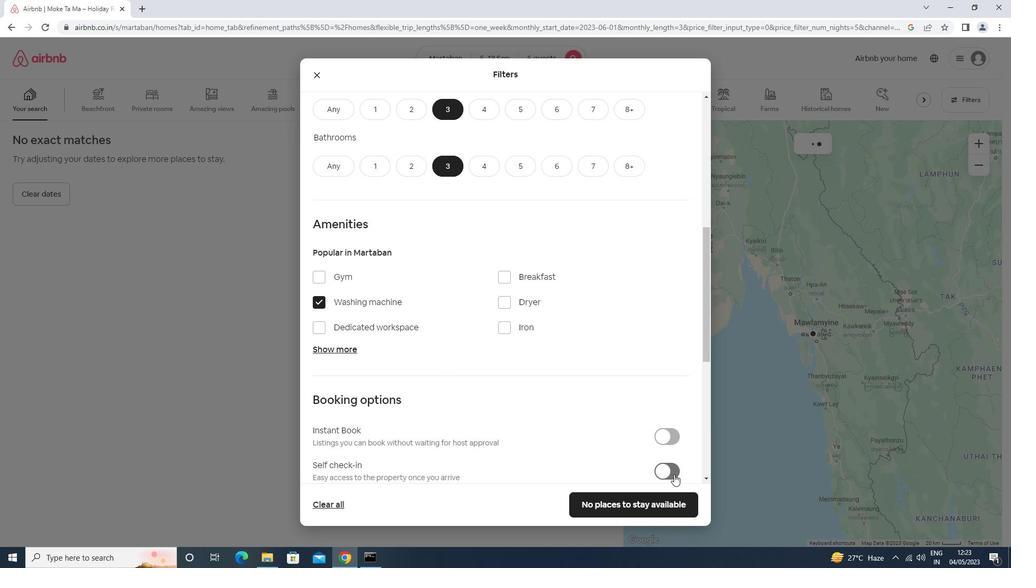 
Action: Mouse moved to (581, 414)
Screenshot: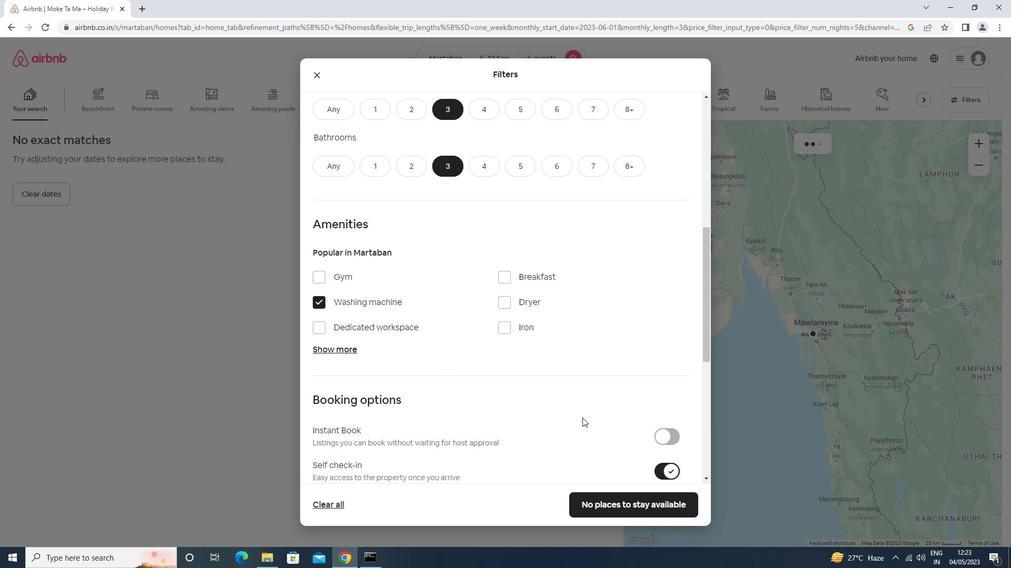 
Action: Mouse scrolled (581, 413) with delta (0, 0)
Screenshot: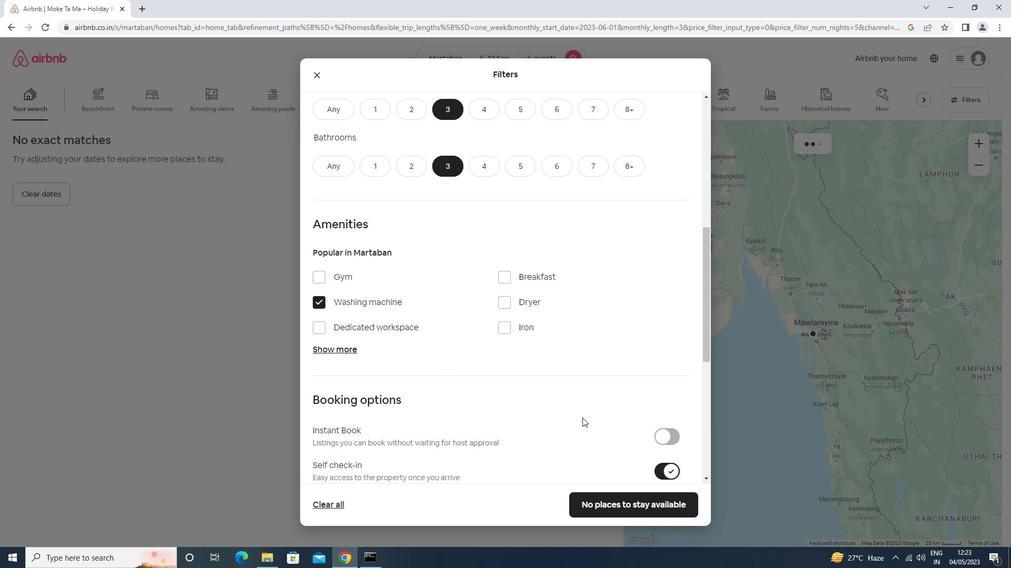 
Action: Mouse scrolled (581, 413) with delta (0, 0)
Screenshot: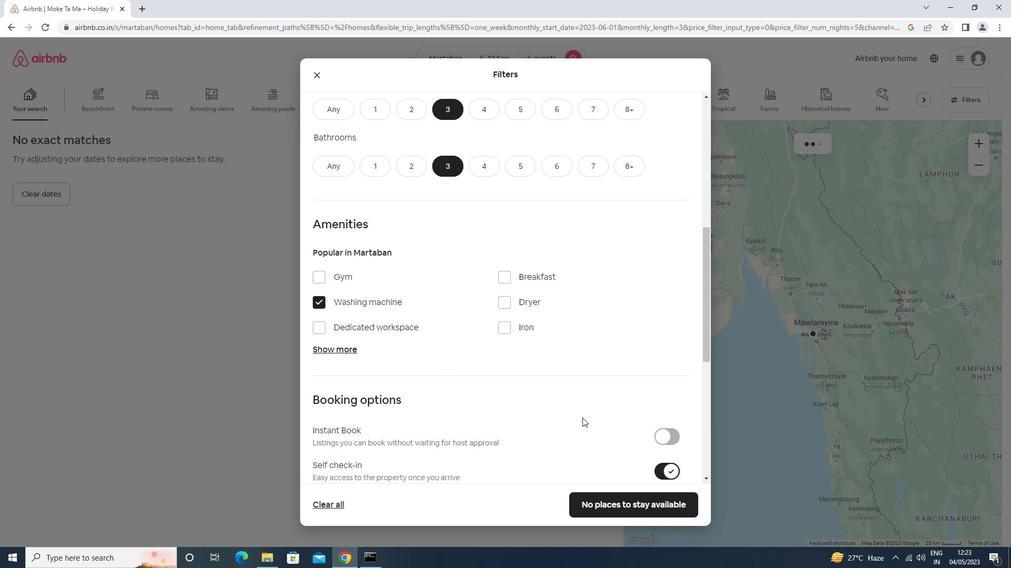 
Action: Mouse scrolled (581, 413) with delta (0, 0)
Screenshot: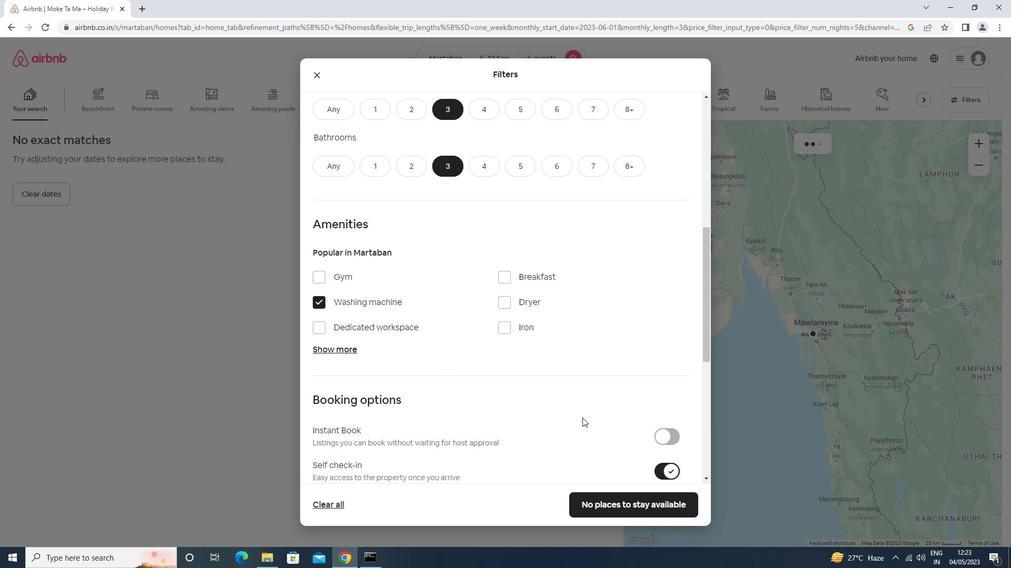 
Action: Mouse scrolled (581, 413) with delta (0, 0)
Screenshot: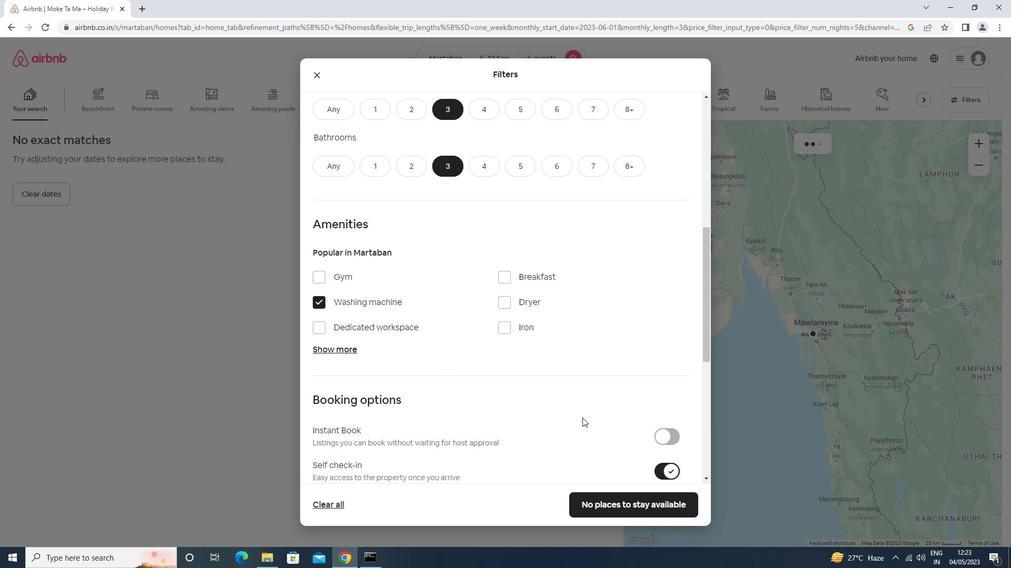 
Action: Mouse scrolled (581, 413) with delta (0, 0)
Screenshot: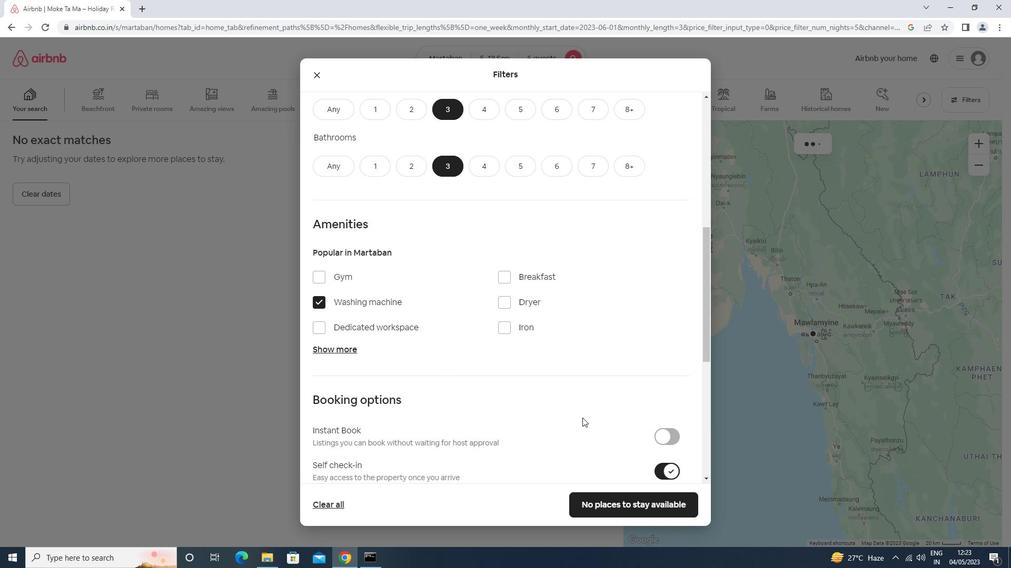 
Action: Mouse scrolled (581, 413) with delta (0, 0)
Screenshot: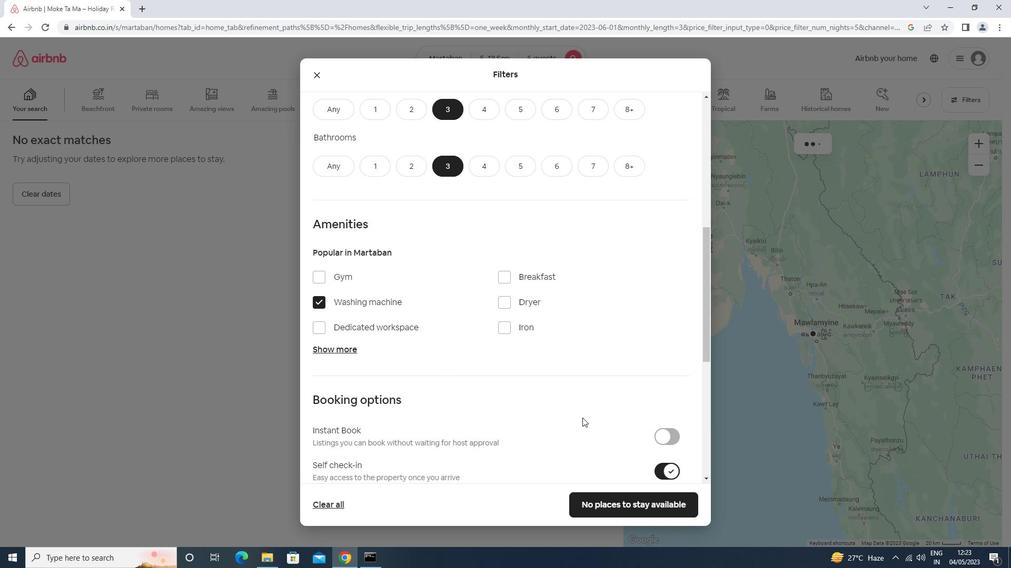 
Action: Mouse moved to (625, 503)
Screenshot: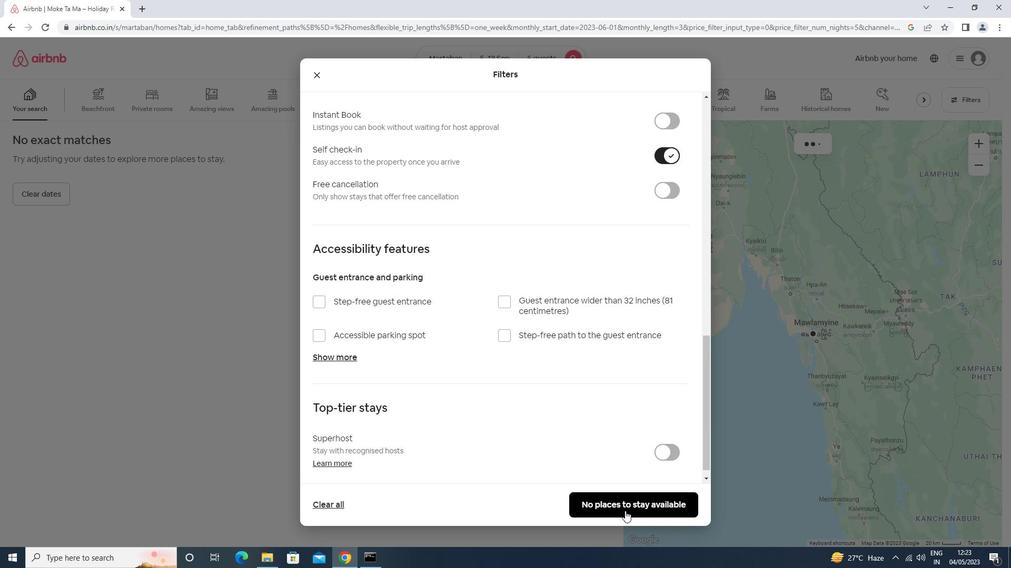 
Action: Mouse pressed left at (625, 503)
Screenshot: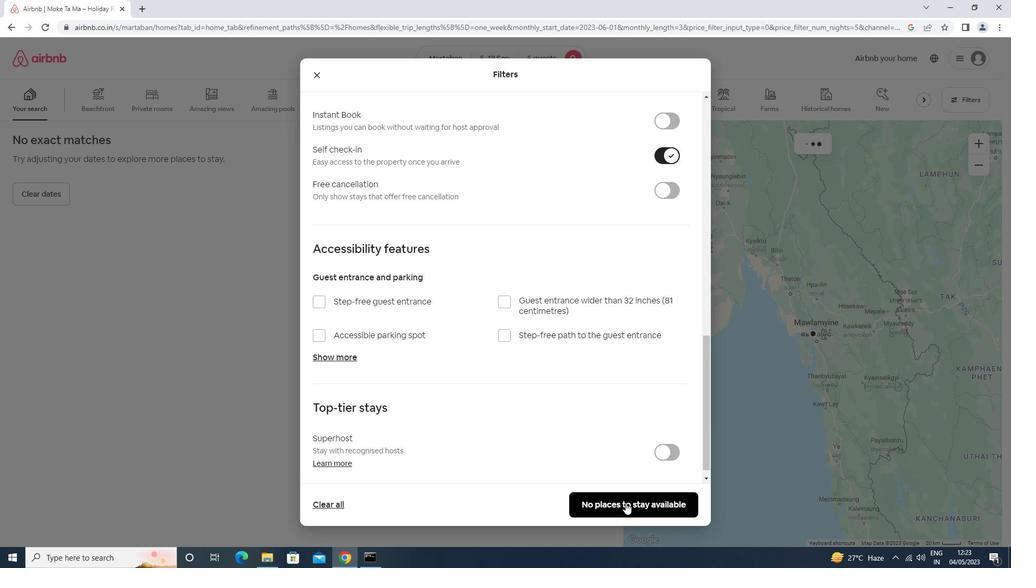 
Action: Mouse moved to (626, 502)
Screenshot: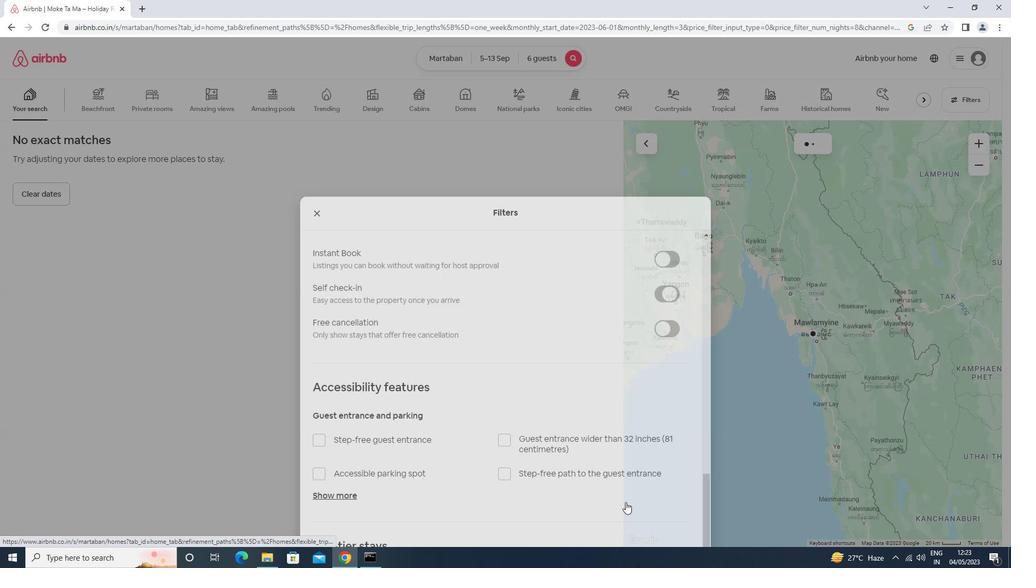 
